 Task: Make in the project AgileInsight a sprint 'Automated Deployment Sprint'. Create in the project AgileInsight a sprint 'Automated Deployment Sprint'. Add in the project AgileInsight a sprint 'Automated Deployment Sprint'
Action: Mouse moved to (228, 70)
Screenshot: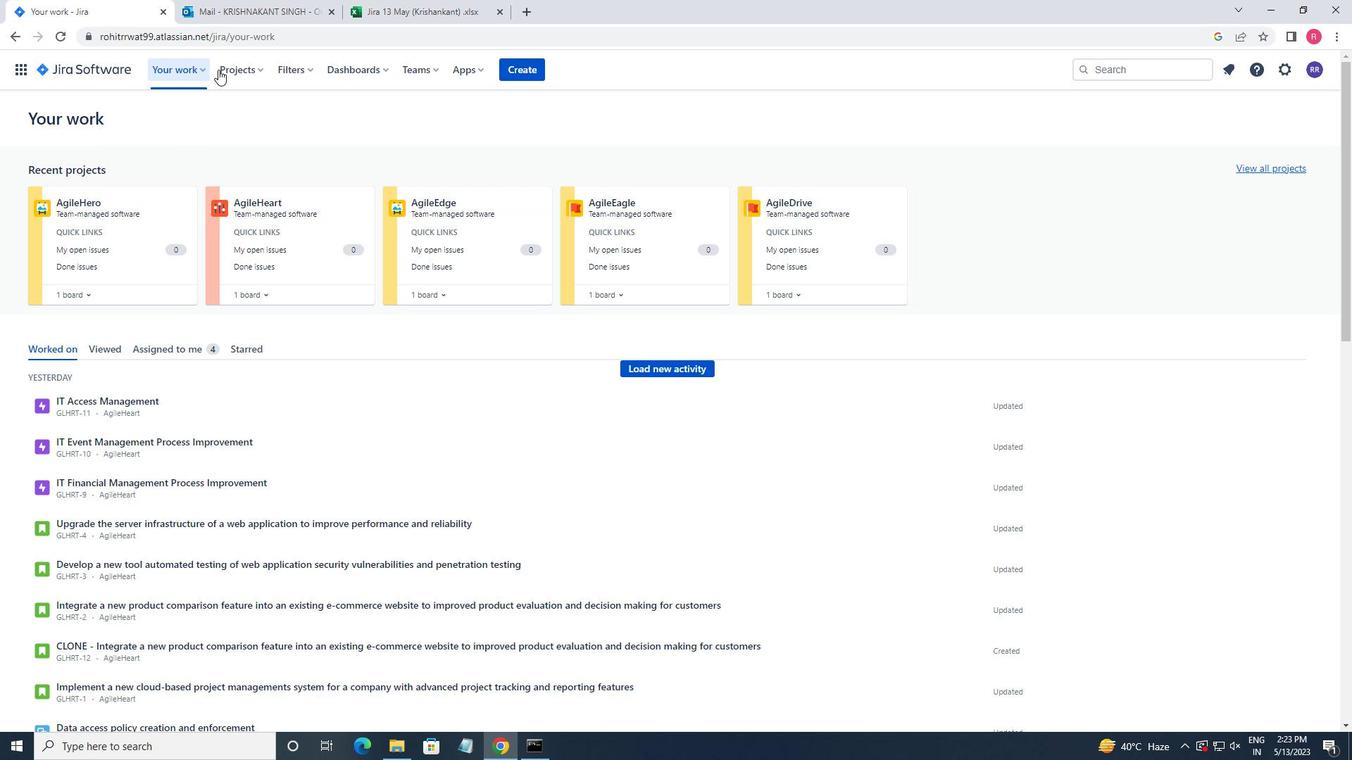 
Action: Mouse pressed left at (228, 70)
Screenshot: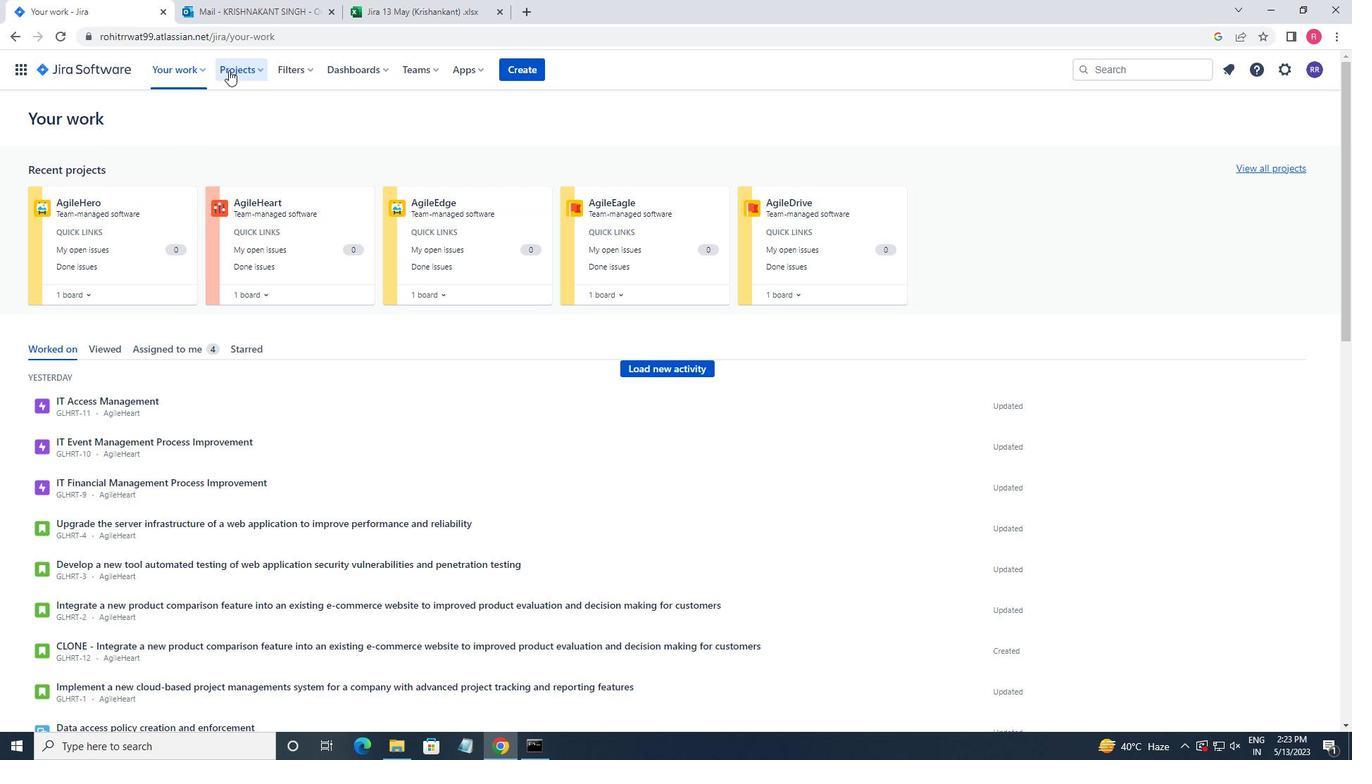 
Action: Mouse moved to (284, 136)
Screenshot: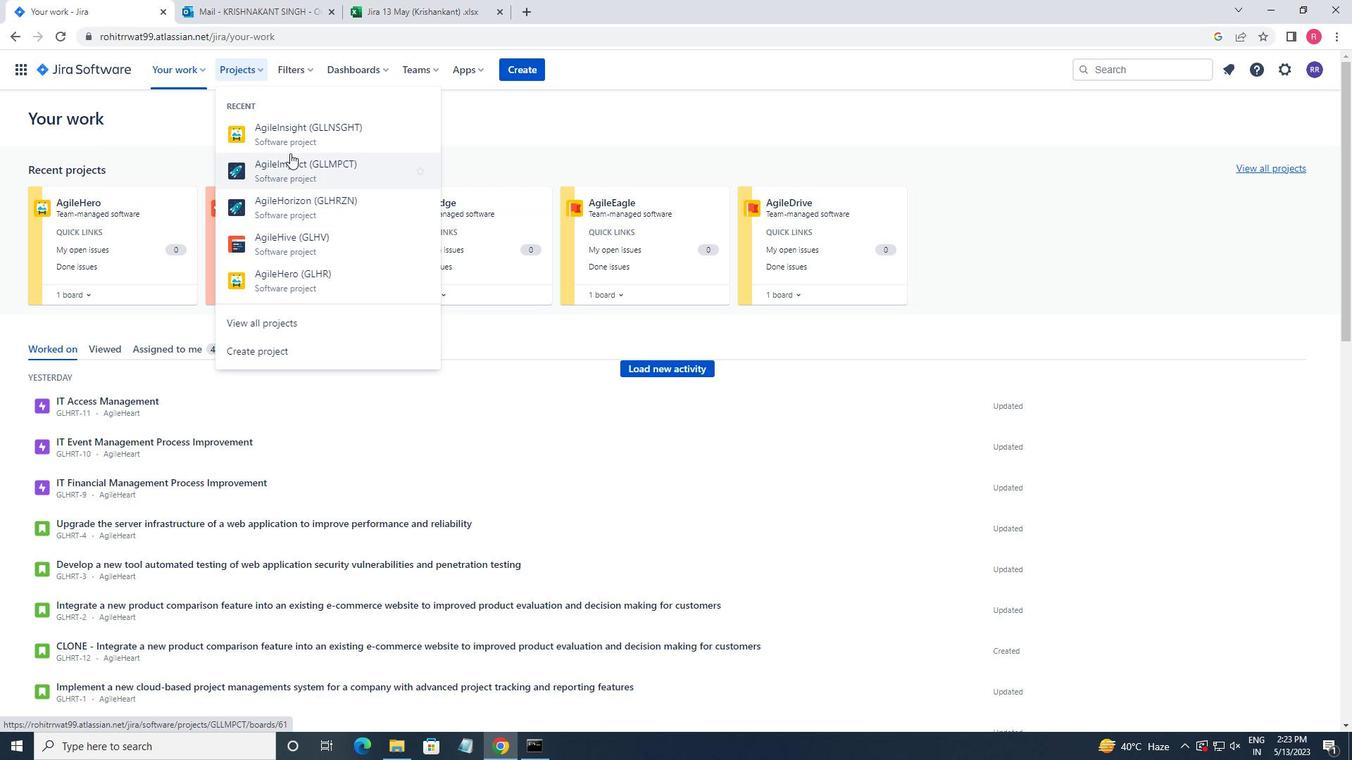 
Action: Mouse pressed left at (284, 136)
Screenshot: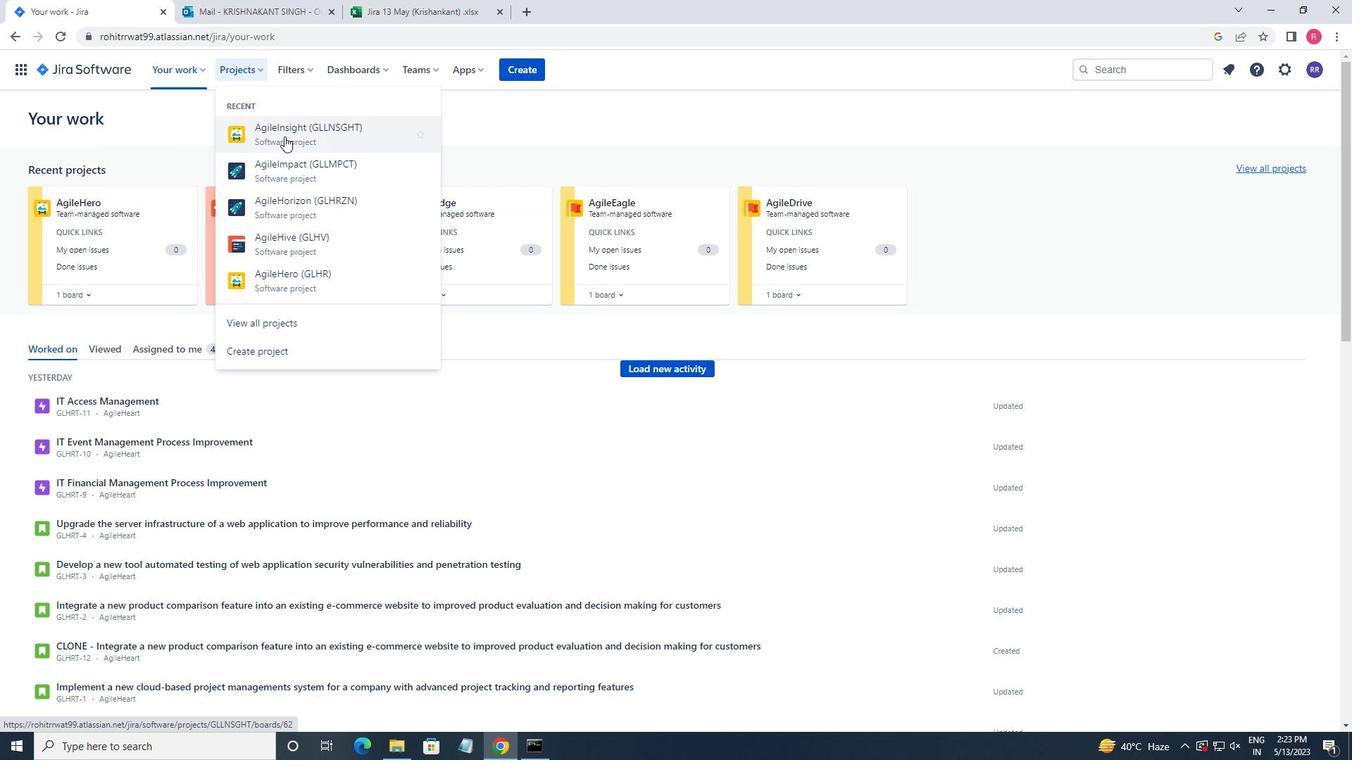 
Action: Mouse moved to (89, 212)
Screenshot: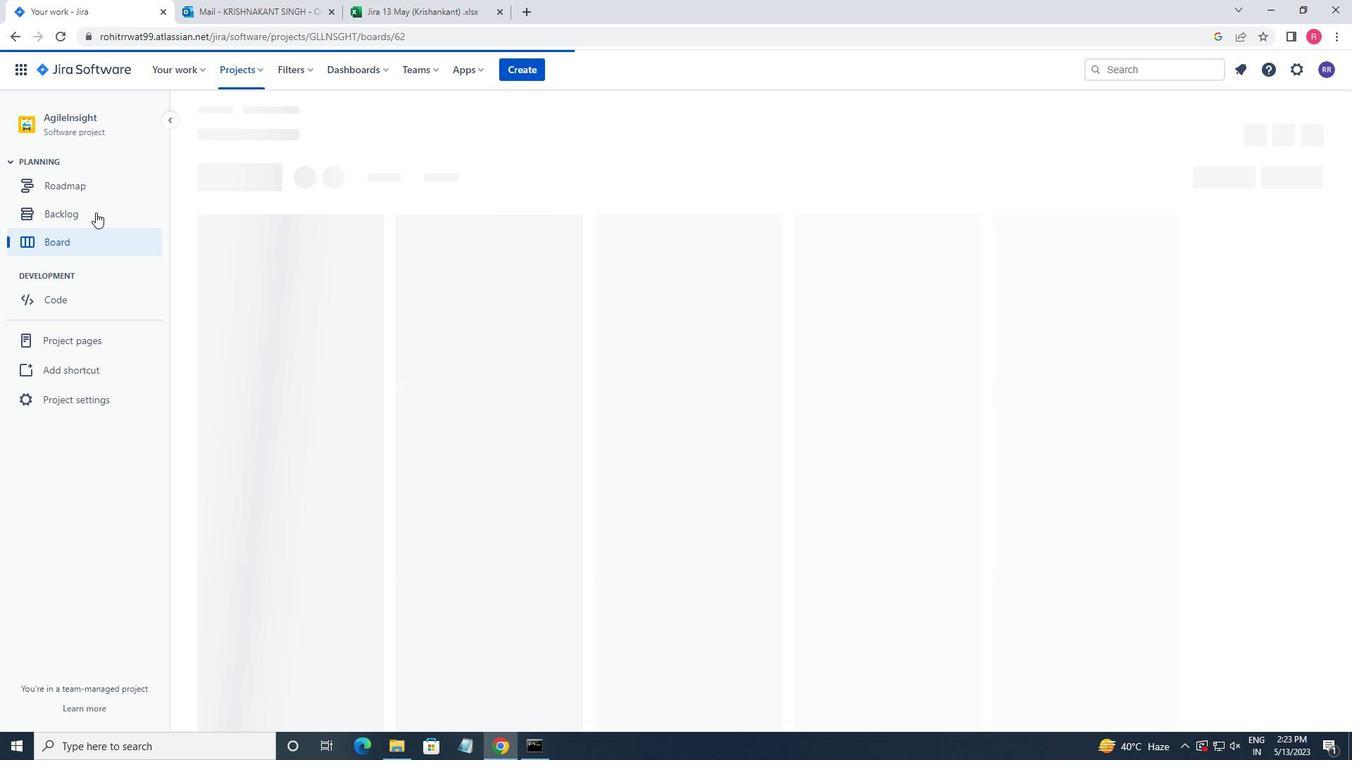 
Action: Mouse pressed left at (89, 212)
Screenshot: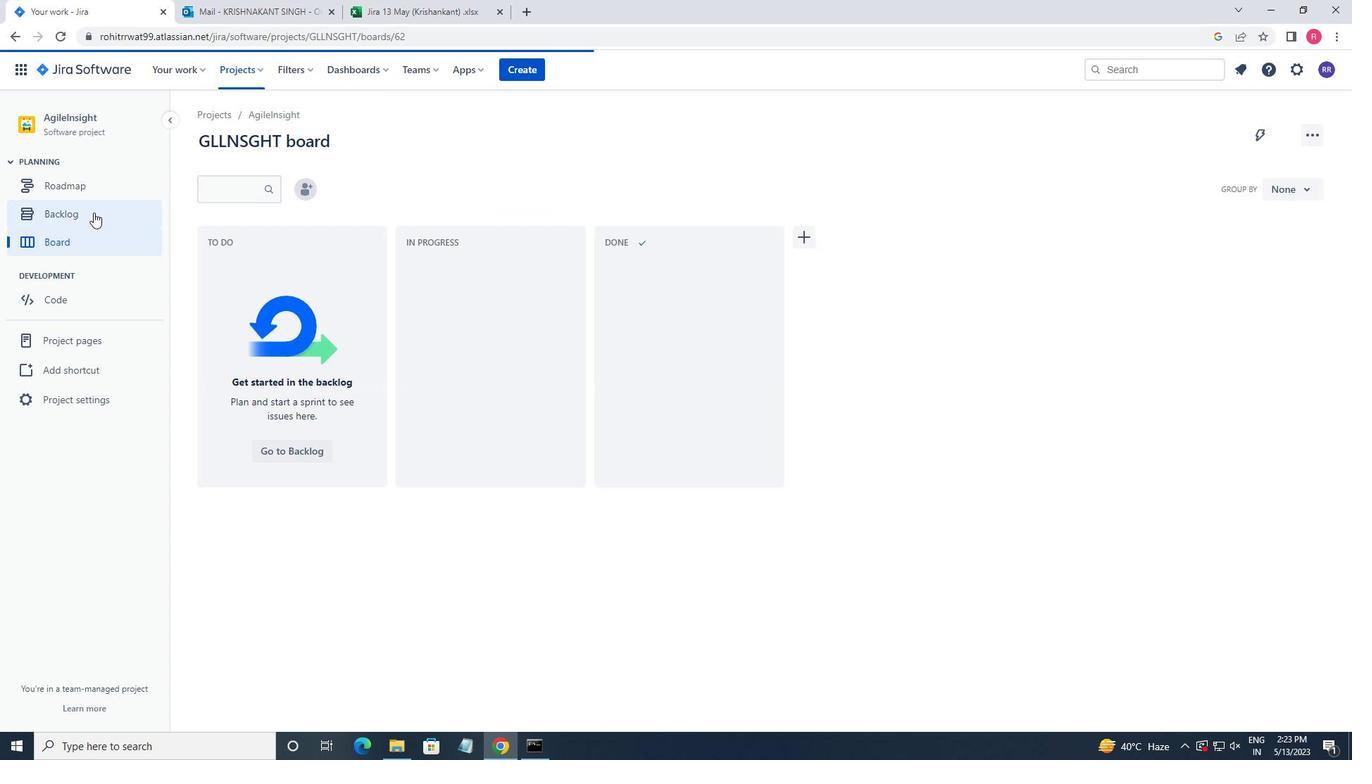 
Action: Mouse moved to (422, 436)
Screenshot: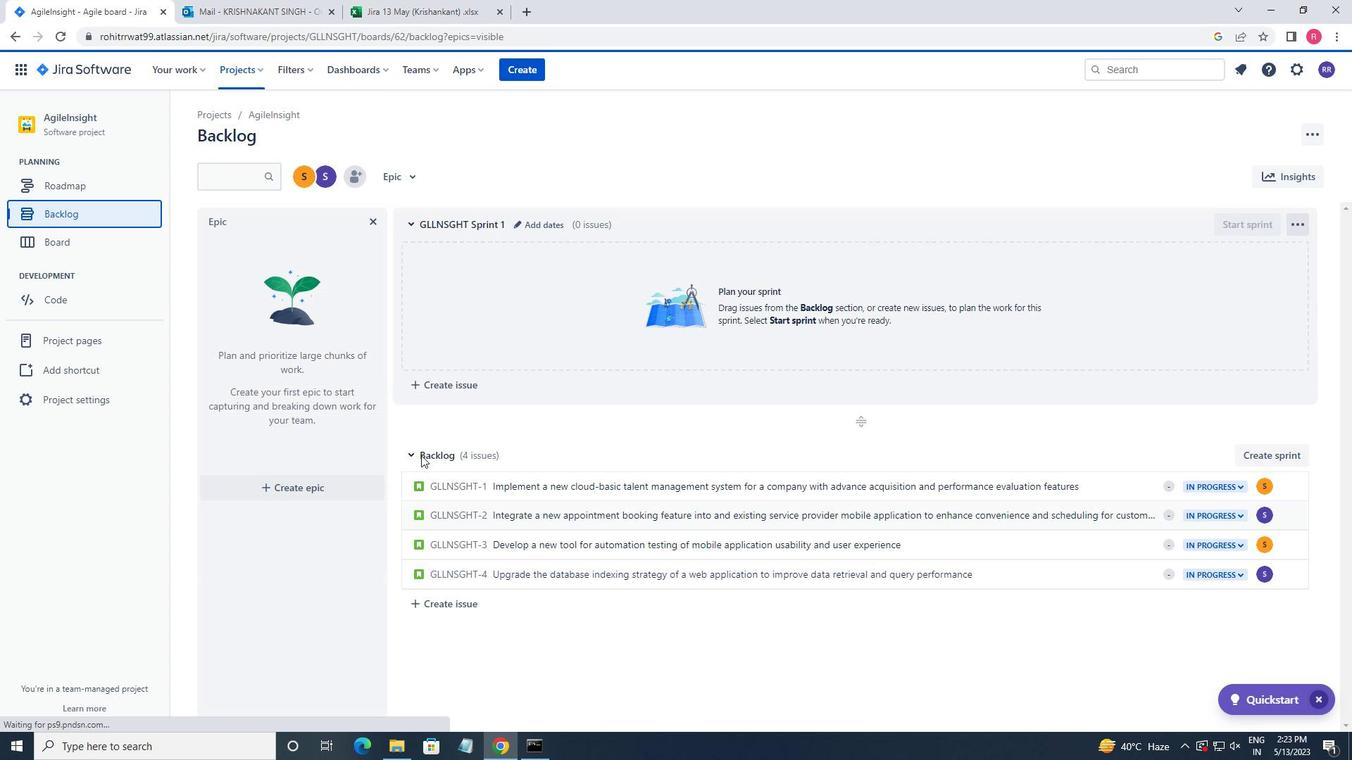 
Action: Mouse scrolled (422, 436) with delta (0, 0)
Screenshot: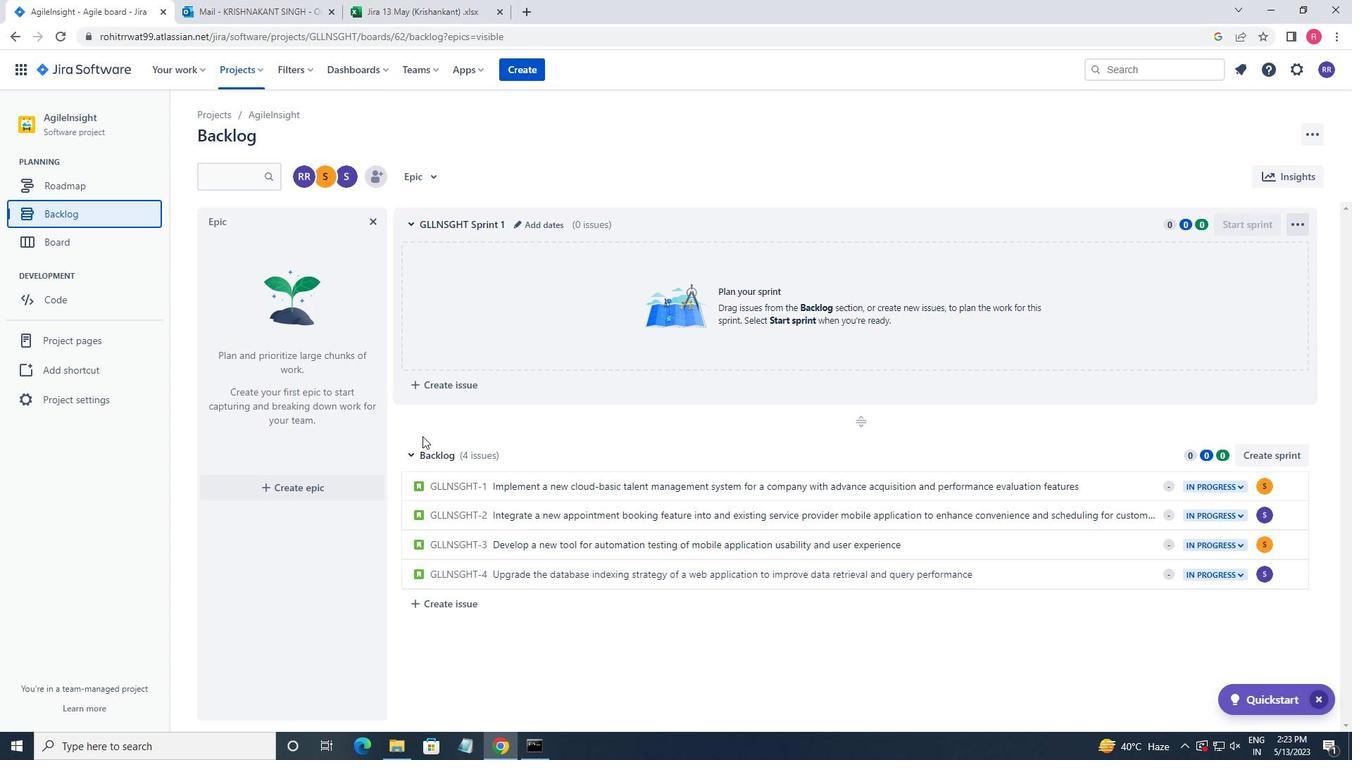 
Action: Mouse moved to (467, 553)
Screenshot: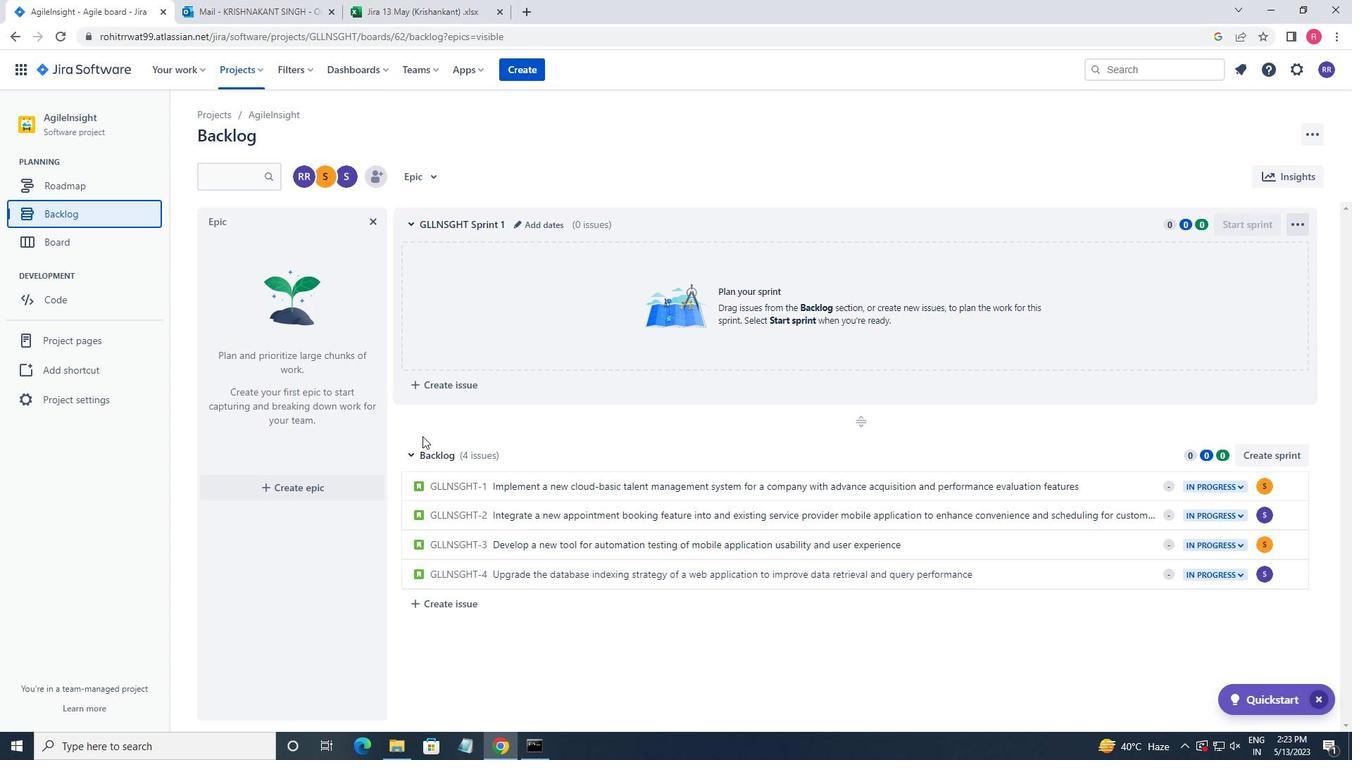 
Action: Mouse scrolled (467, 553) with delta (0, 0)
Screenshot: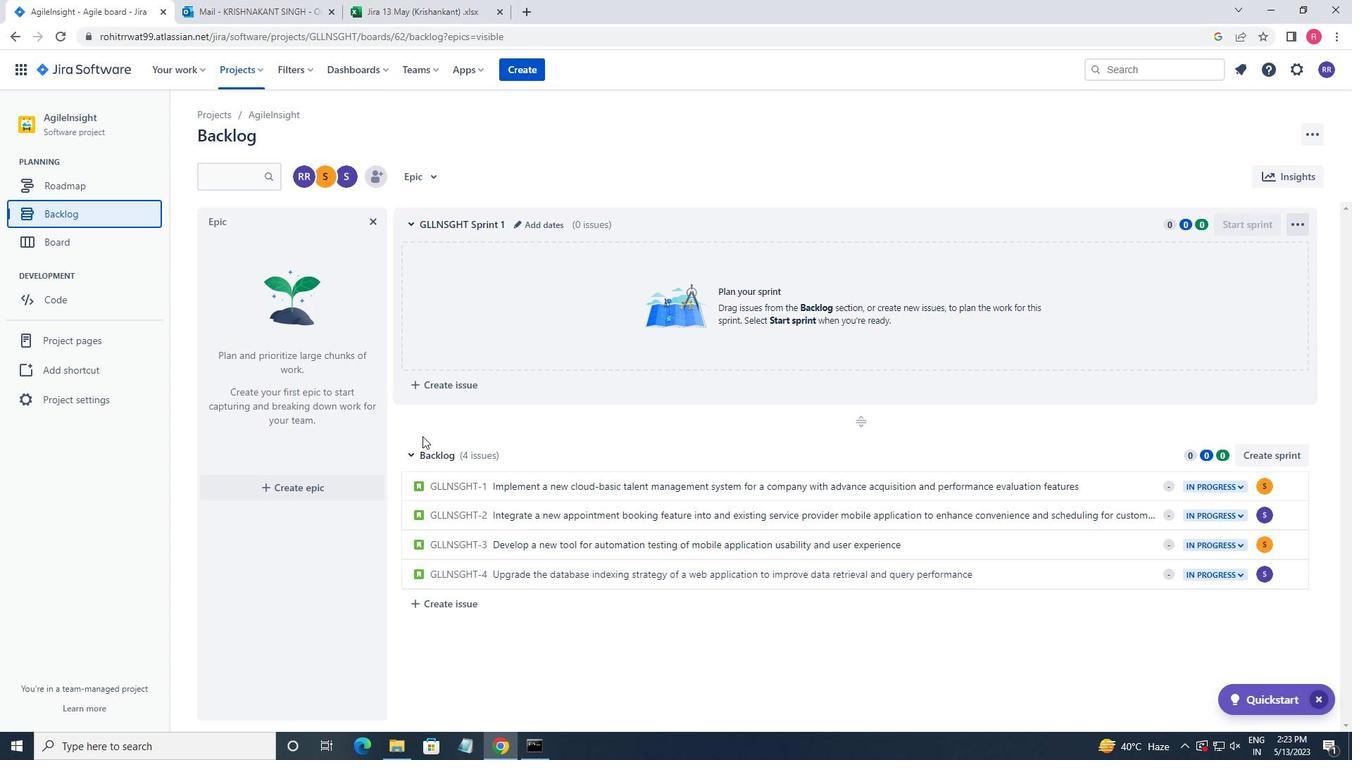 
Action: Mouse moved to (516, 225)
Screenshot: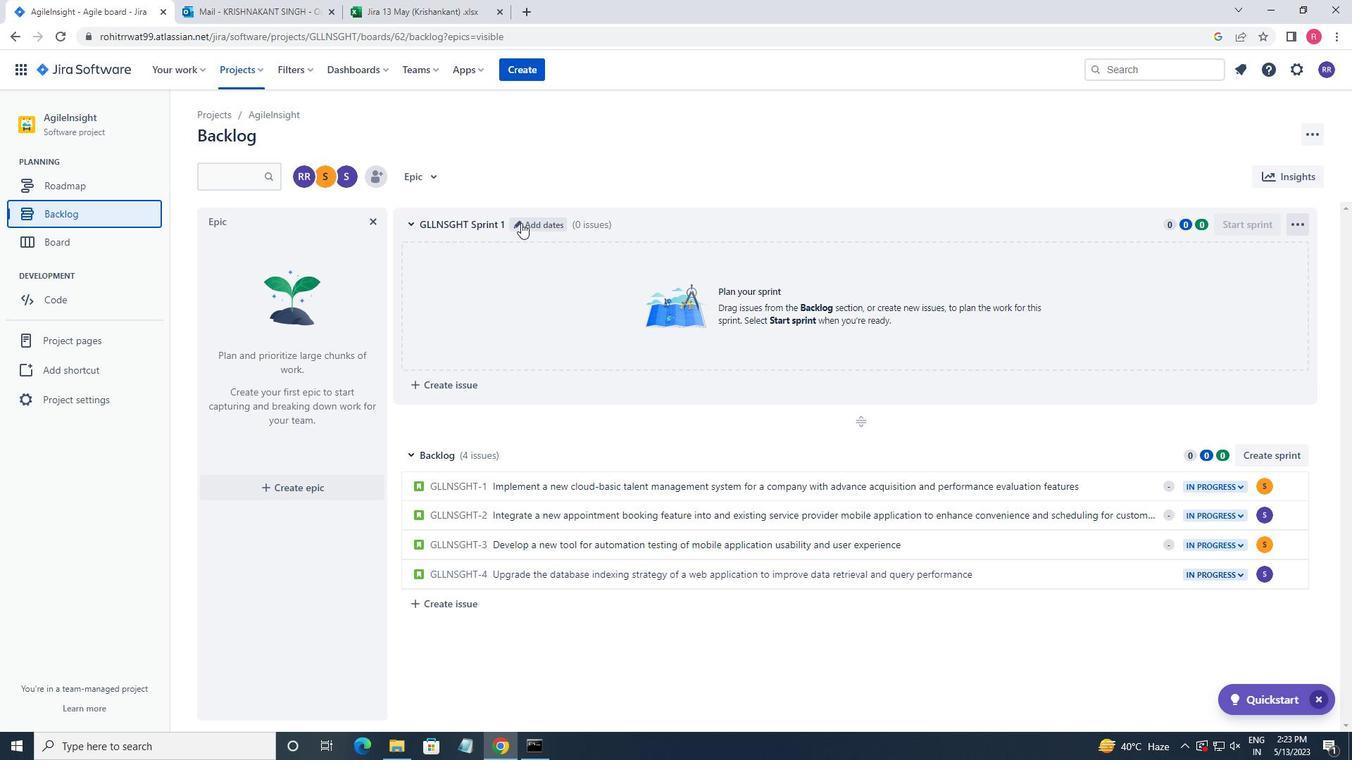 
Action: Mouse pressed left at (516, 225)
Screenshot: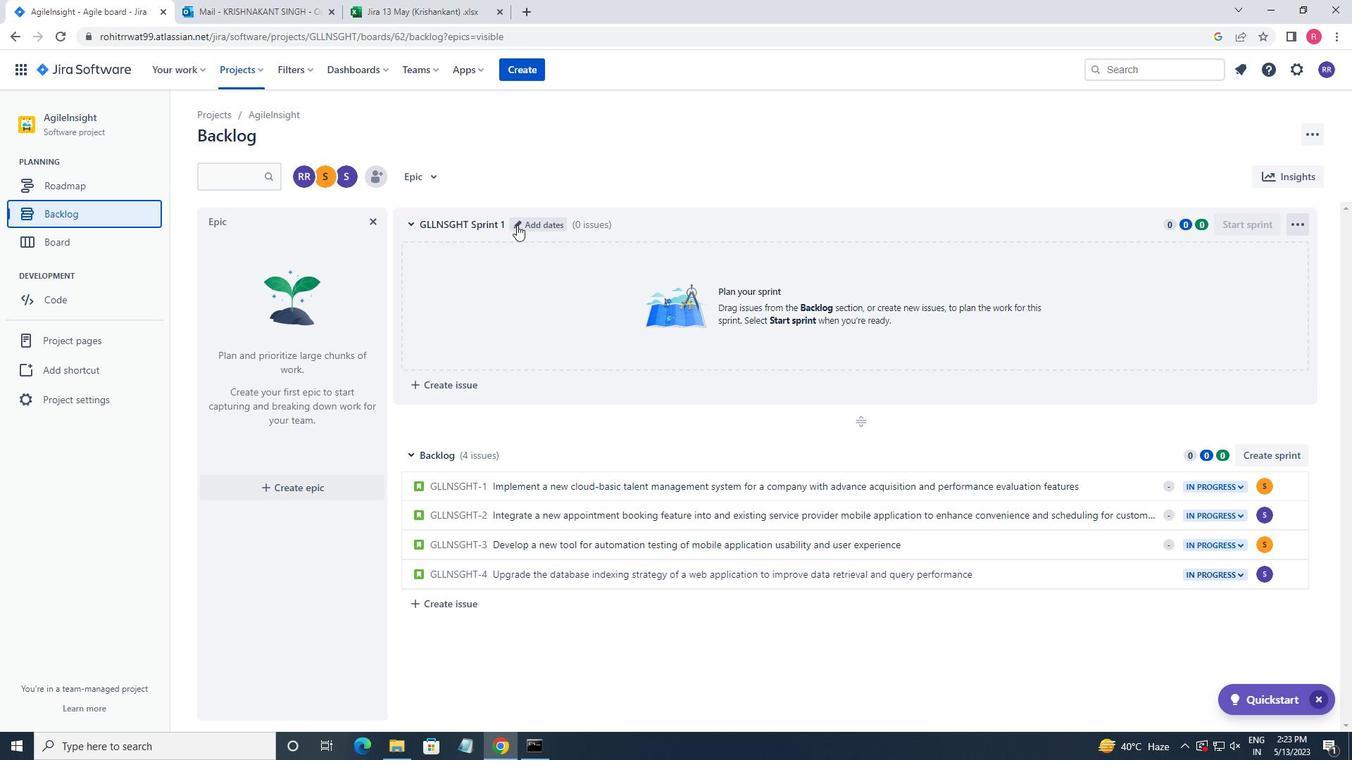 
Action: Key pressed <Key.backspace><Key.backspace><Key.backspace><Key.backspace><Key.backspace><Key.backspace><Key.backspace><Key.backspace><Key.backspace><Key.backspace><Key.backspace><Key.backspace><Key.backspace><Key.backspace><Key.backspace><Key.backspace><Key.backspace><Key.backspace><Key.backspace><Key.backspace><Key.backspace><Key.backspace><Key.backspace><Key.shift>AUTOMATED<Key.space><Key.shift>DEPLOYMENT<Key.space><Key.shift>SPRINT
Screenshot: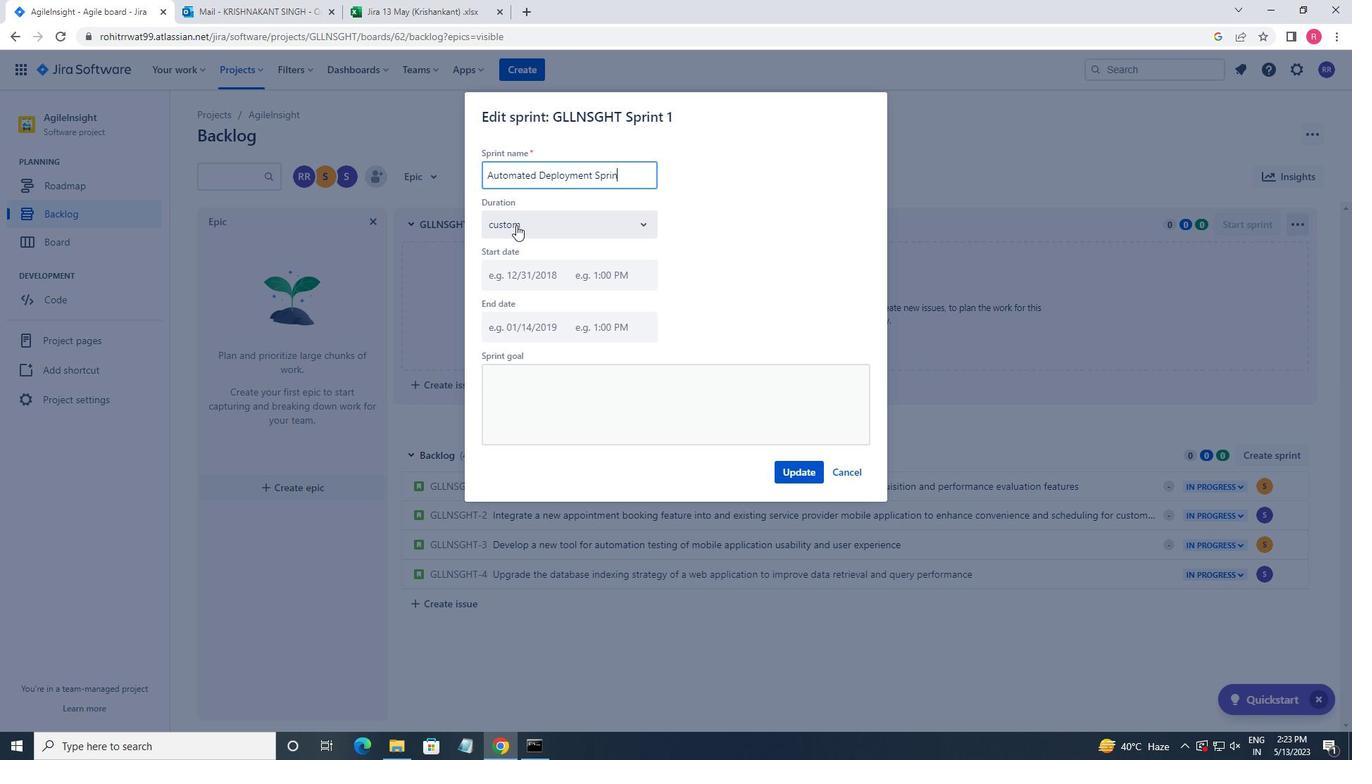 
Action: Mouse moved to (798, 474)
Screenshot: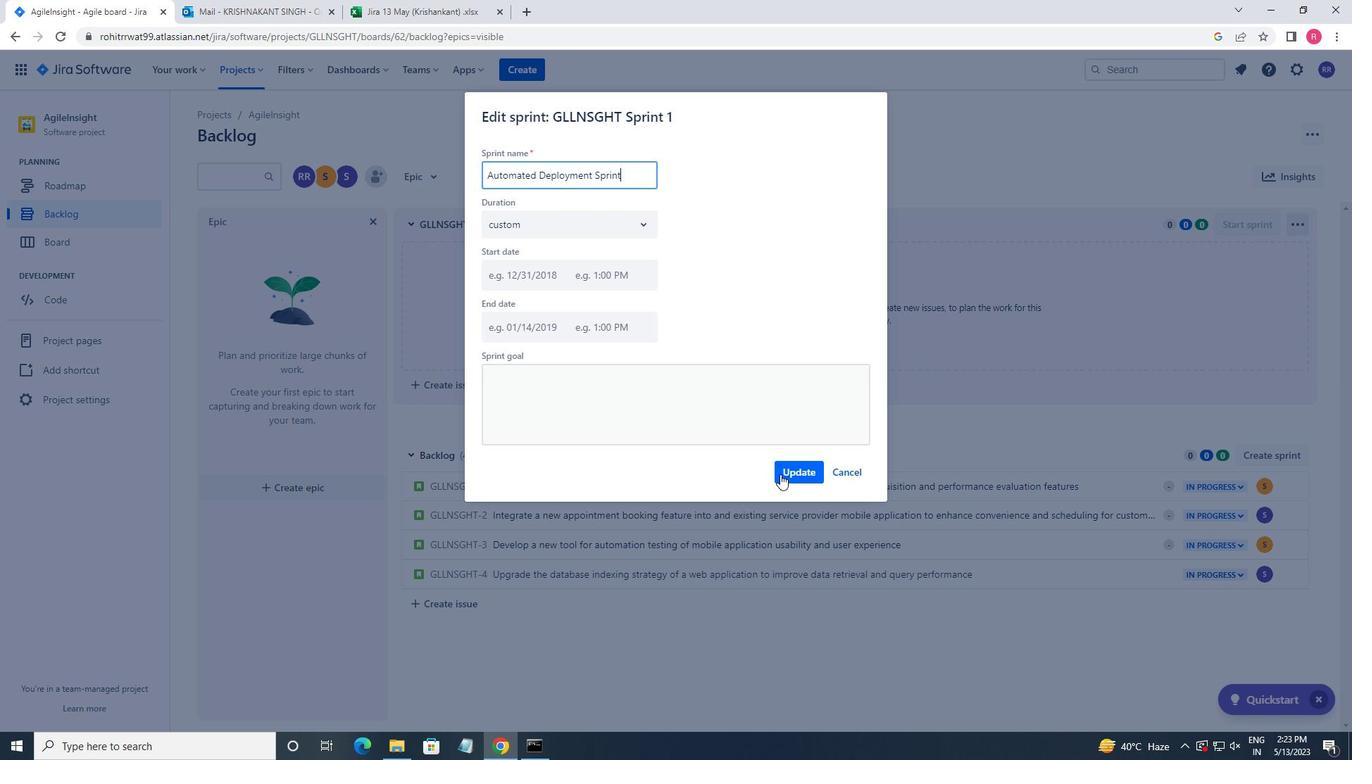 
Action: Mouse pressed left at (798, 474)
Screenshot: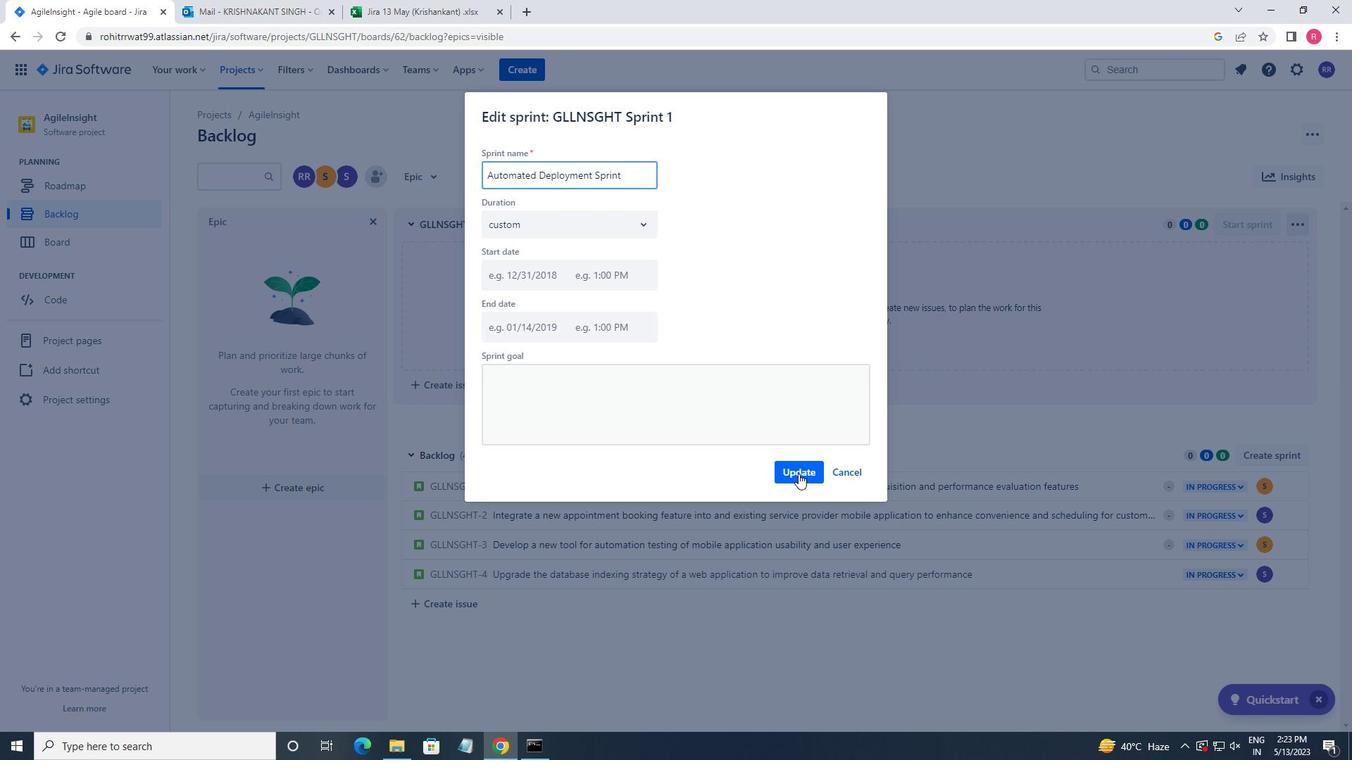 
Action: Mouse moved to (1268, 450)
Screenshot: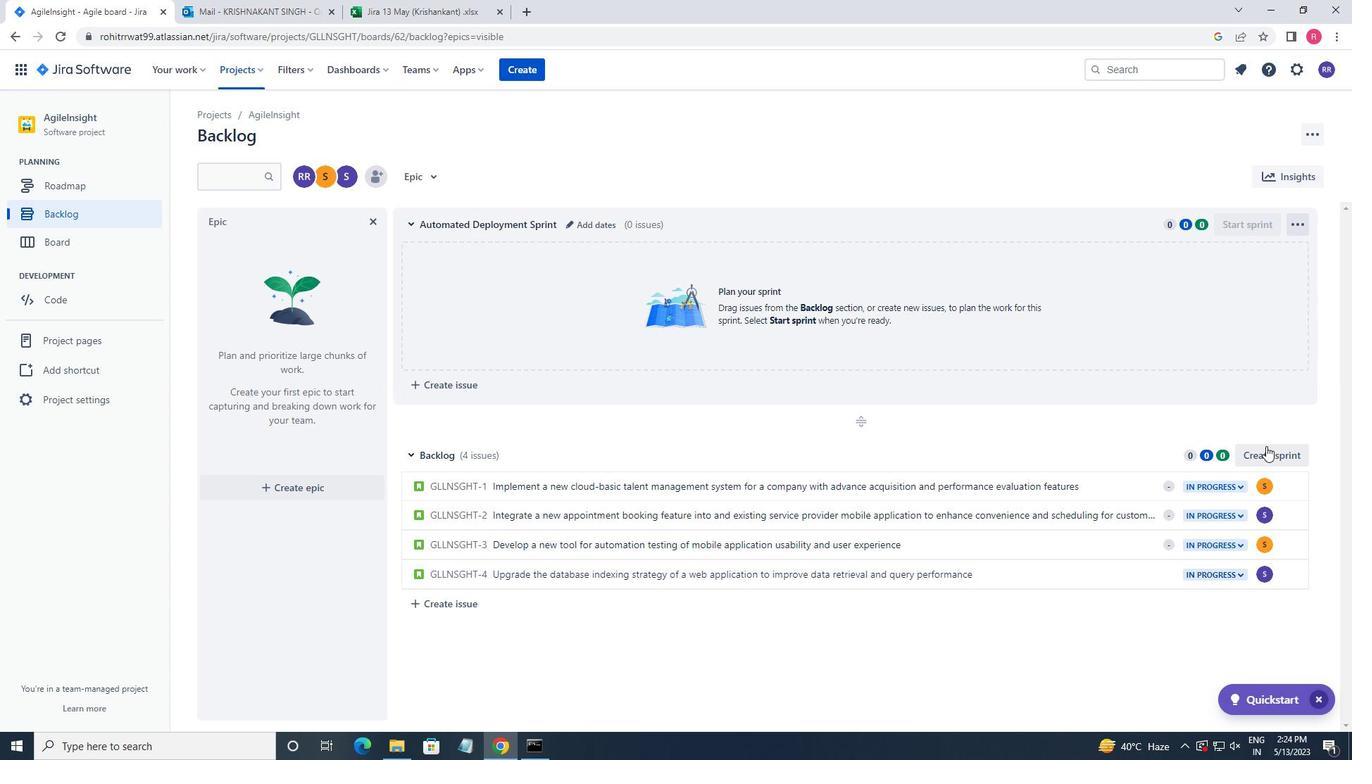 
Action: Mouse pressed left at (1268, 450)
Screenshot: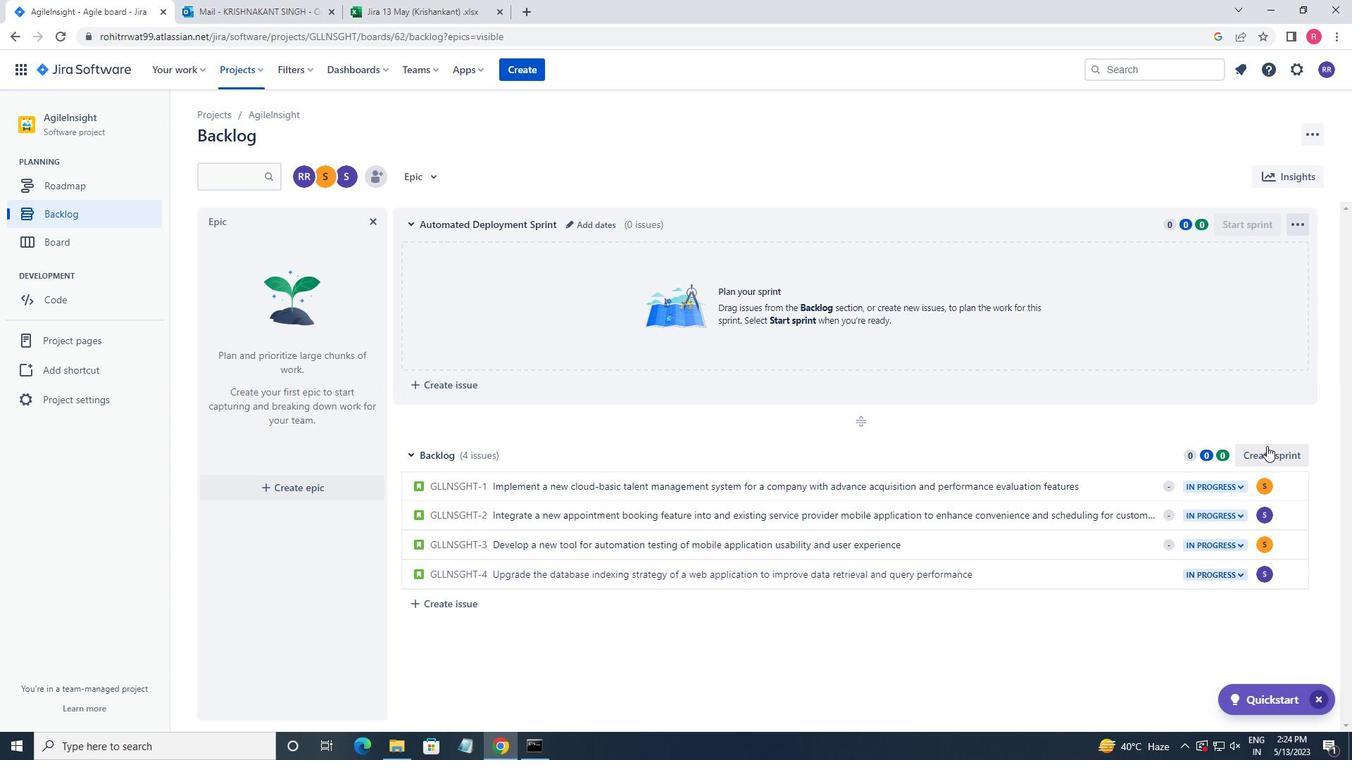 
Action: Mouse moved to (564, 502)
Screenshot: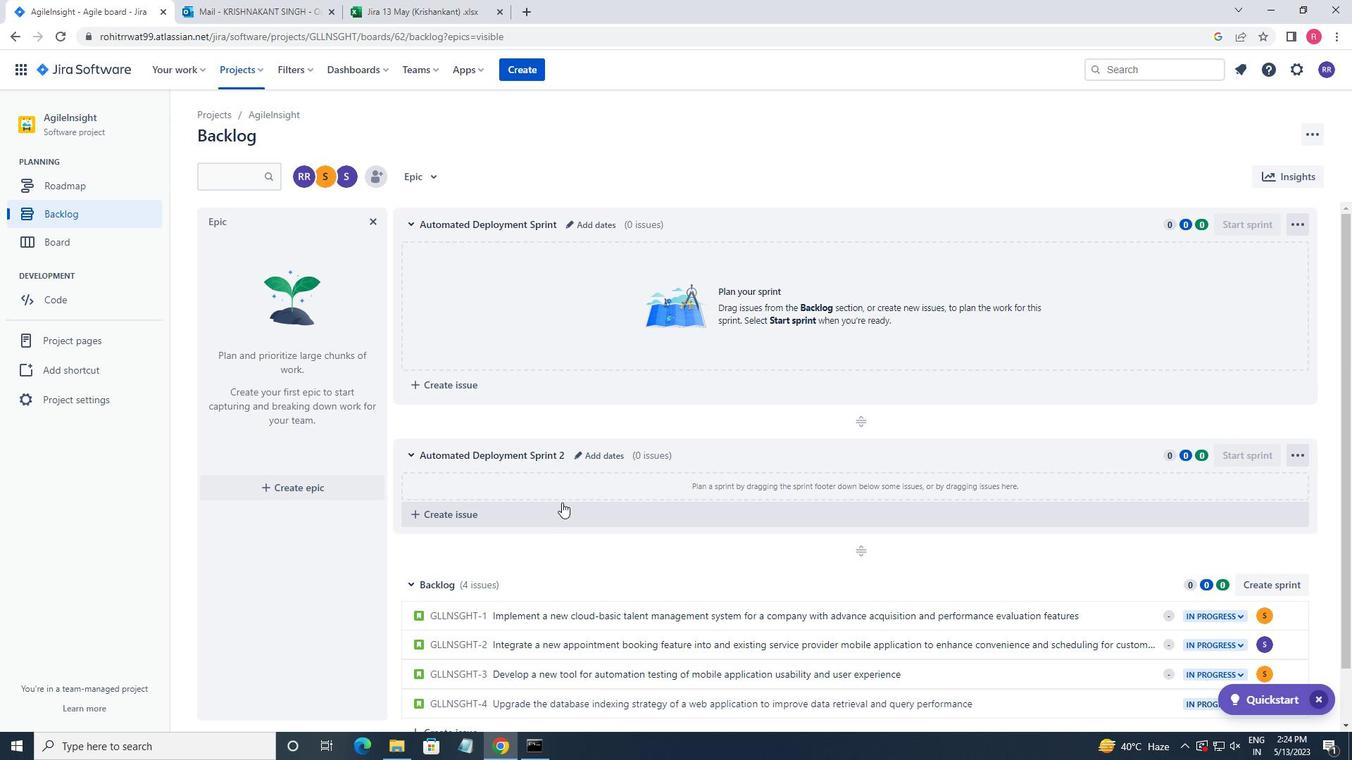 
Action: Mouse scrolled (564, 502) with delta (0, 0)
Screenshot: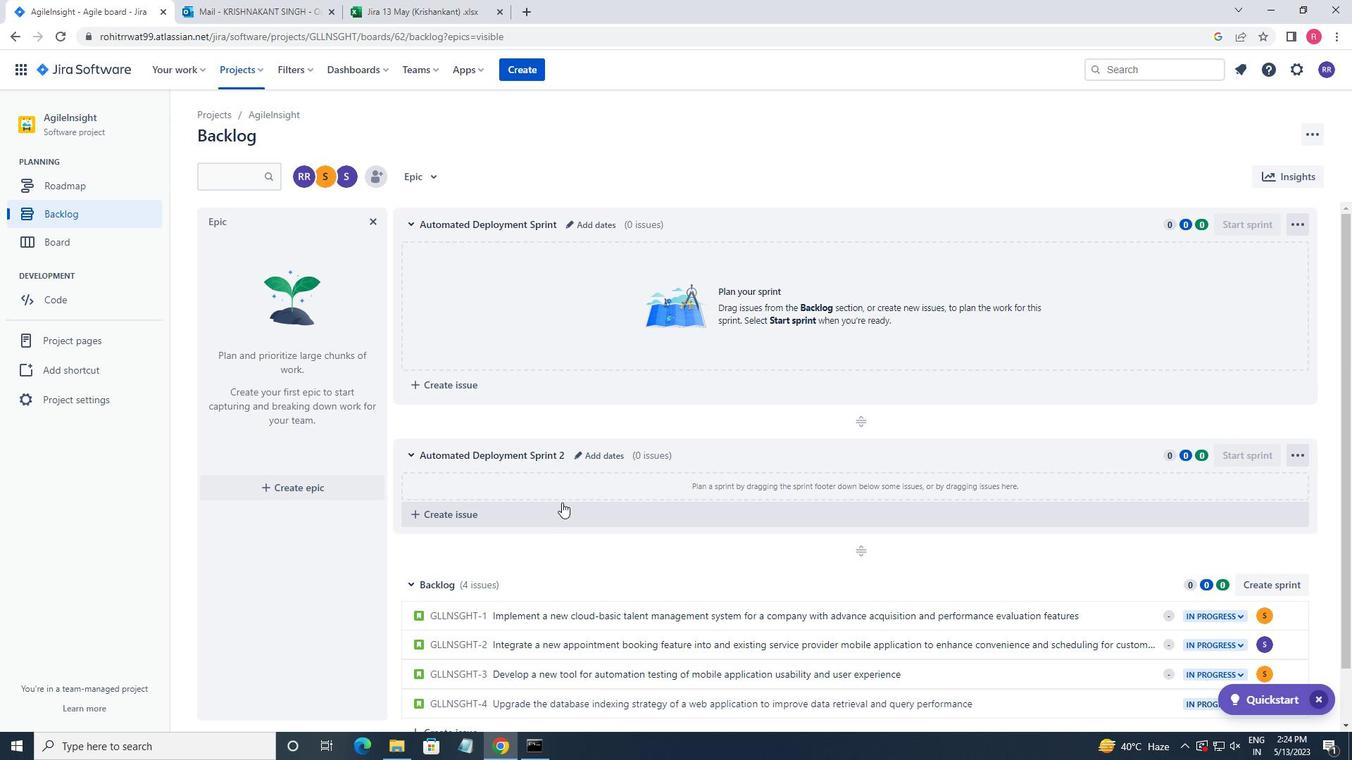 
Action: Mouse moved to (576, 391)
Screenshot: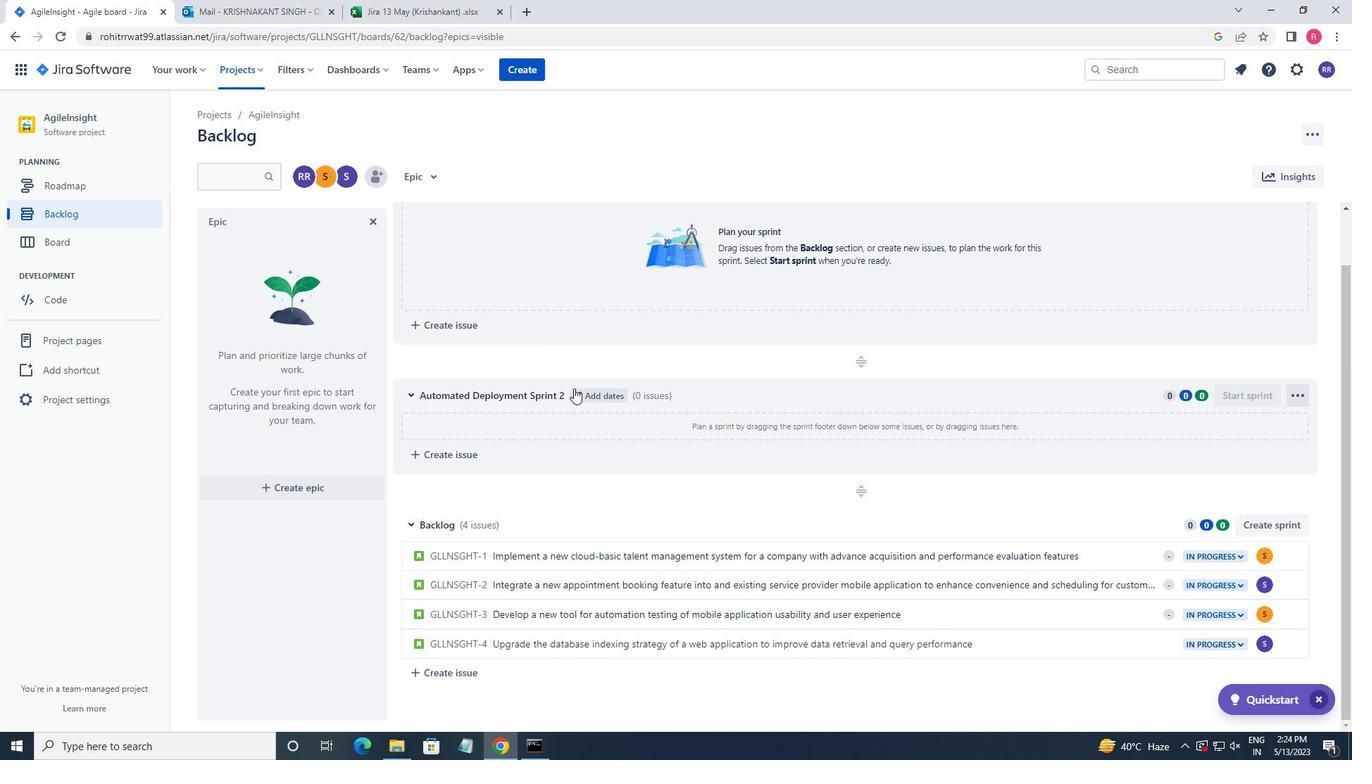 
Action: Mouse pressed left at (576, 391)
Screenshot: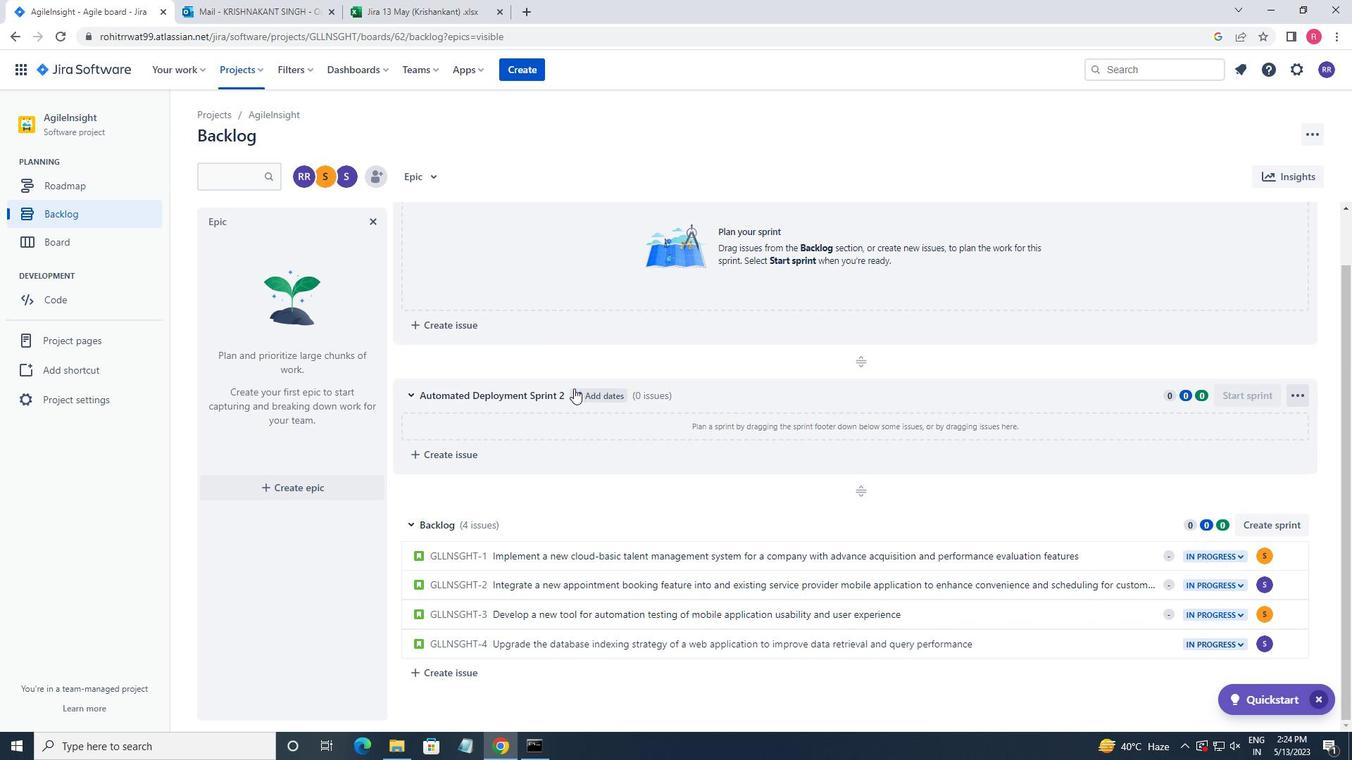 
Action: Key pressed <Key.backspace><Key.enter>
Screenshot: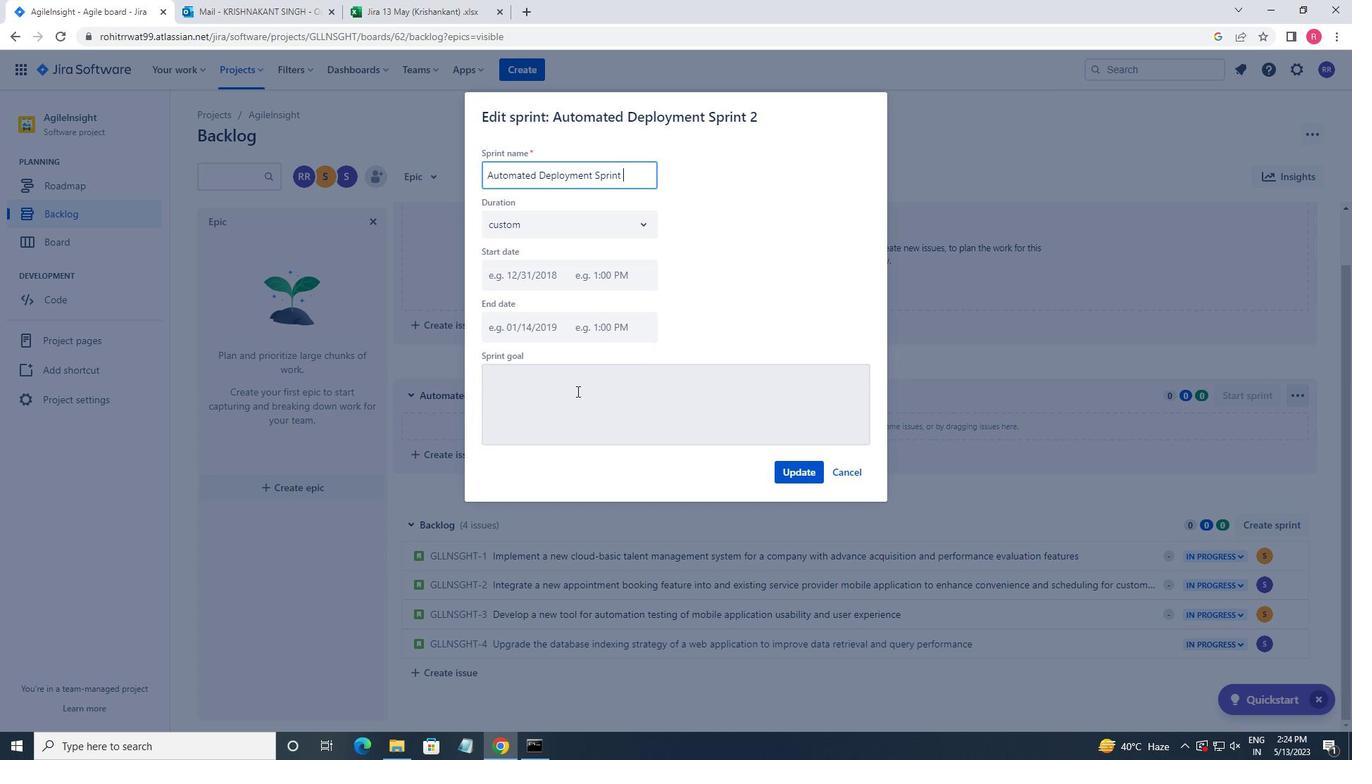 
Action: Mouse moved to (1282, 526)
Screenshot: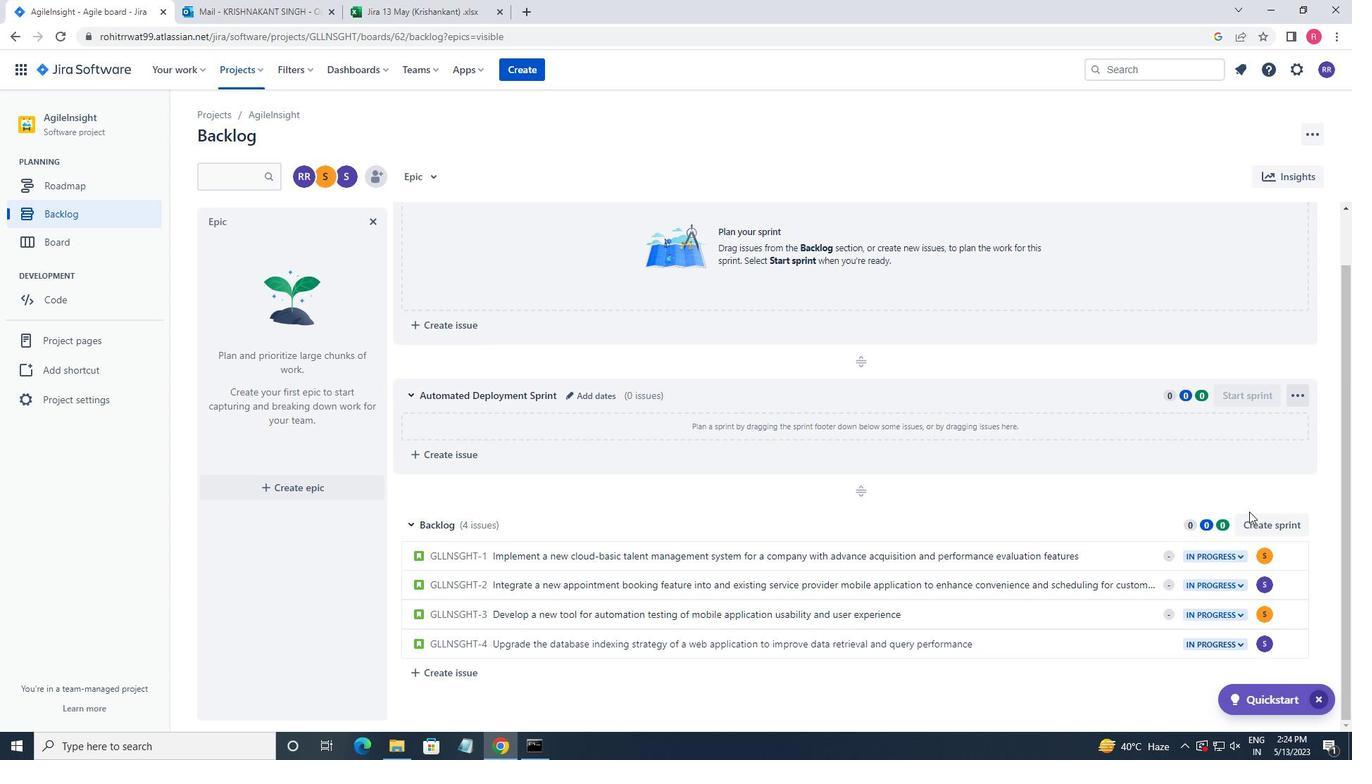 
Action: Mouse pressed left at (1282, 526)
Screenshot: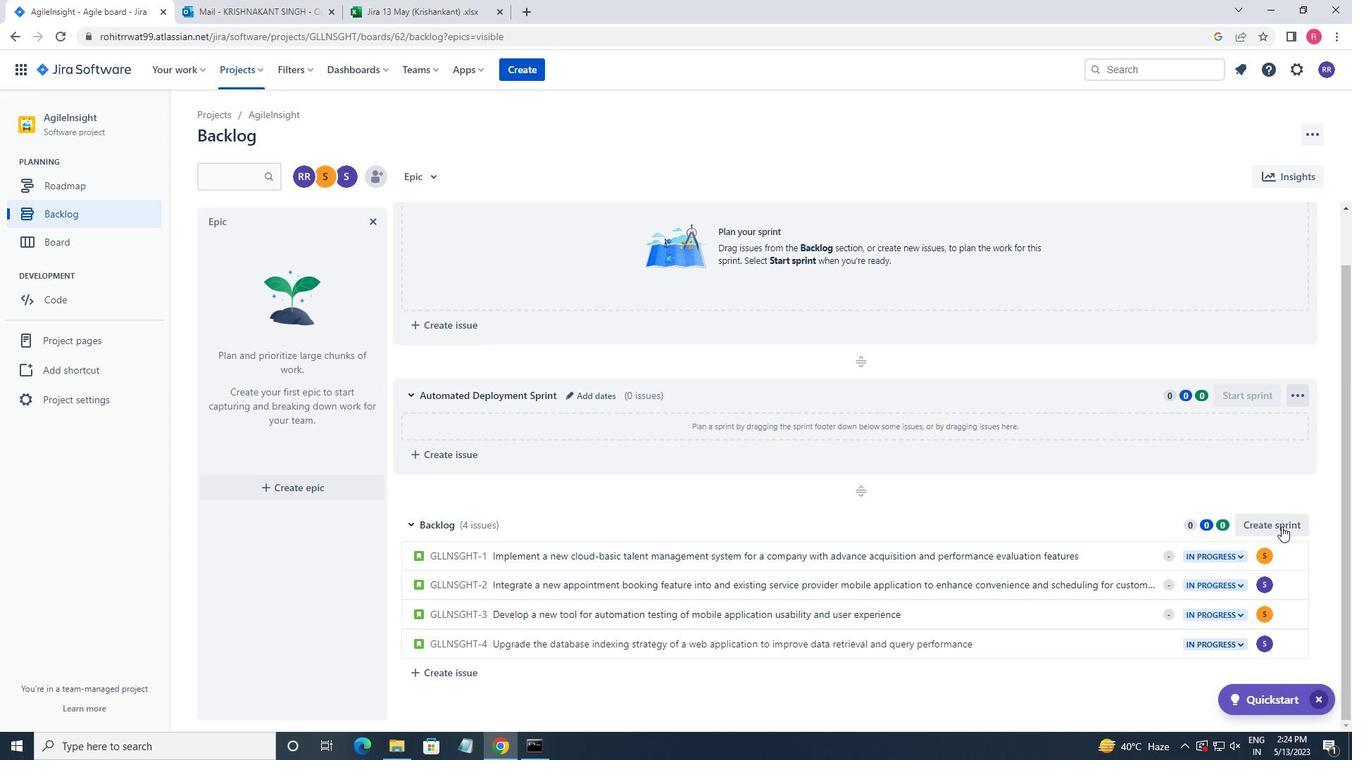 
Action: Mouse moved to (598, 450)
Screenshot: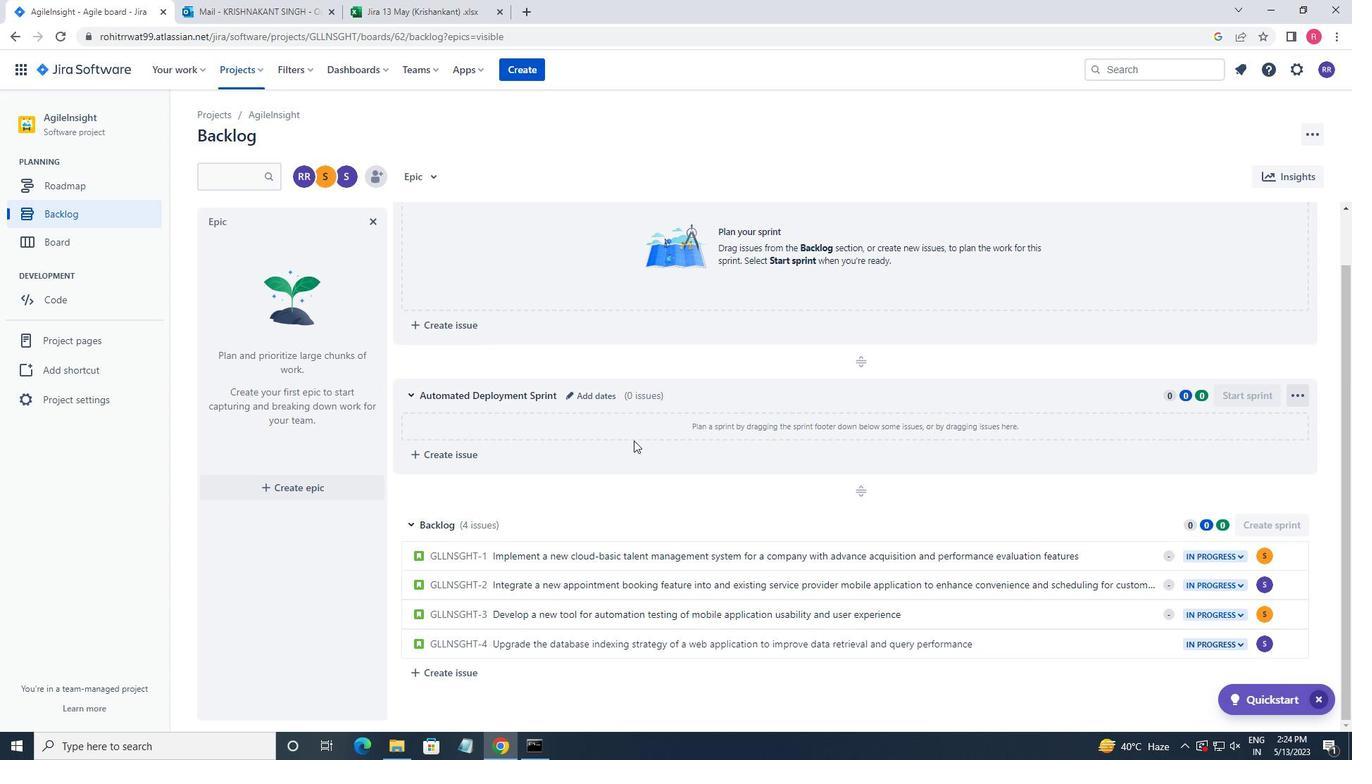
Action: Mouse scrolled (598, 449) with delta (0, 0)
Screenshot: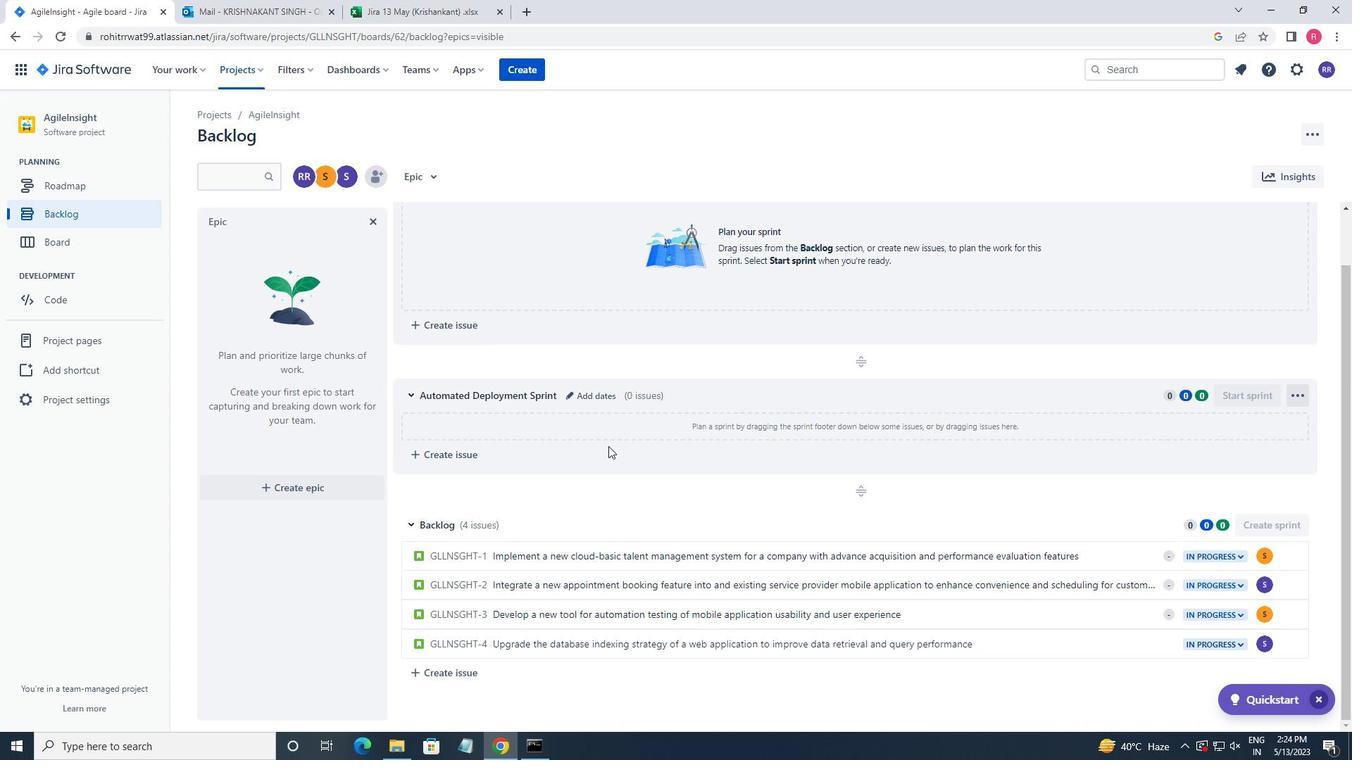 
Action: Mouse moved to (597, 450)
Screenshot: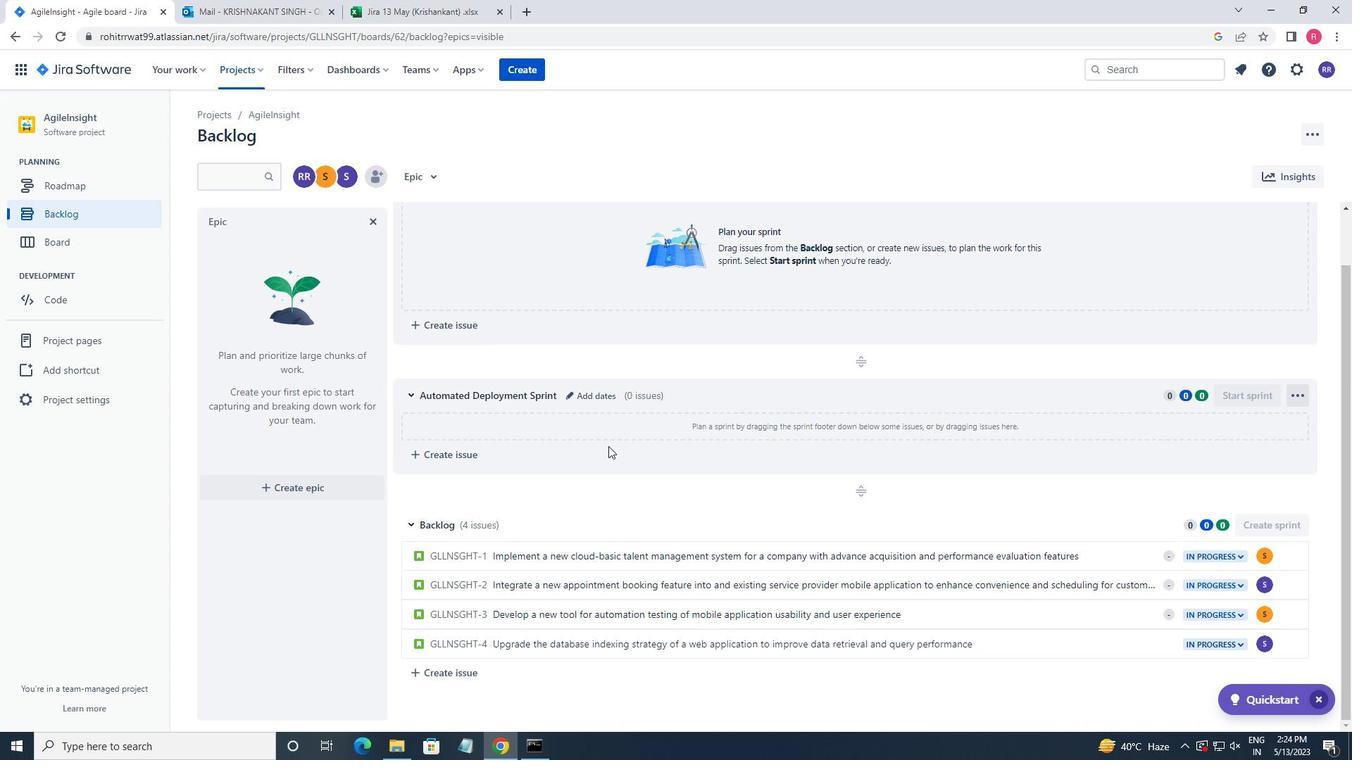 
Action: Mouse scrolled (597, 450) with delta (0, 0)
Screenshot: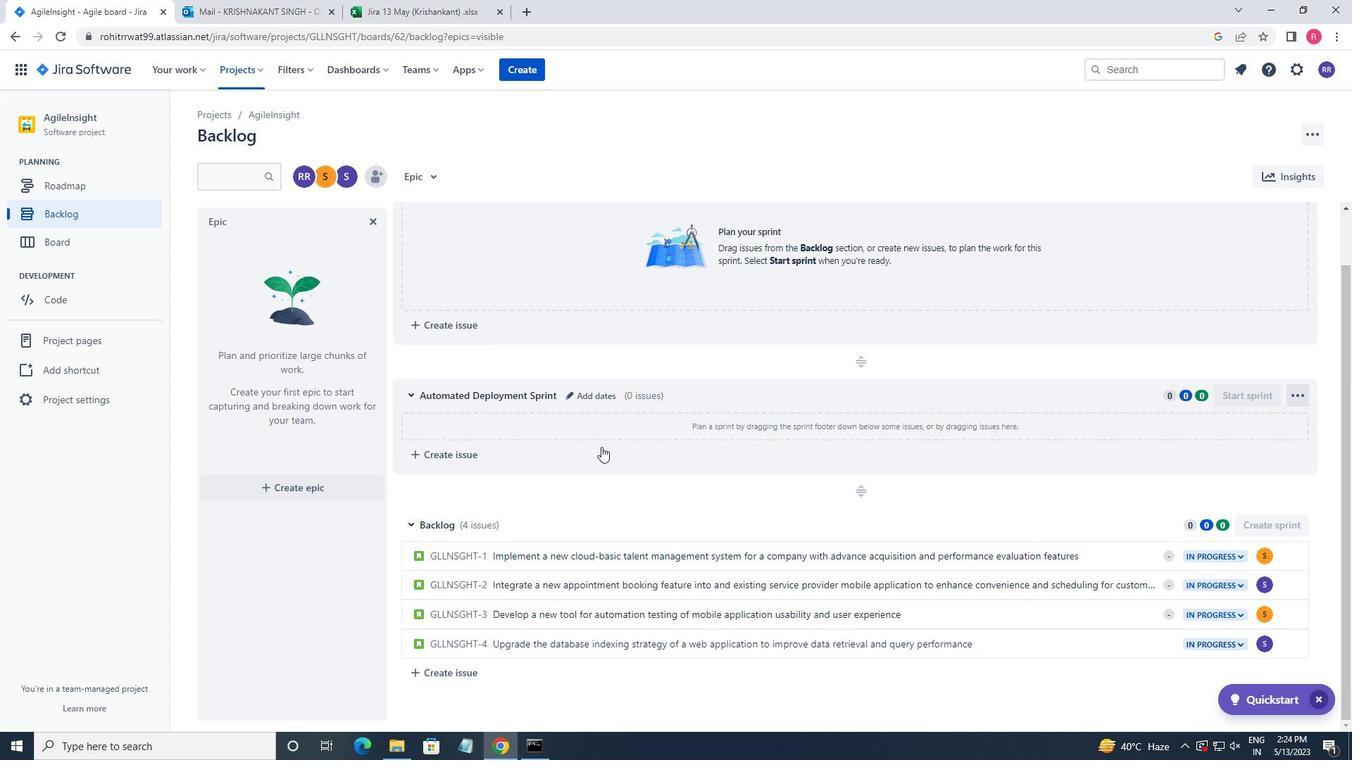 
Action: Mouse moved to (595, 455)
Screenshot: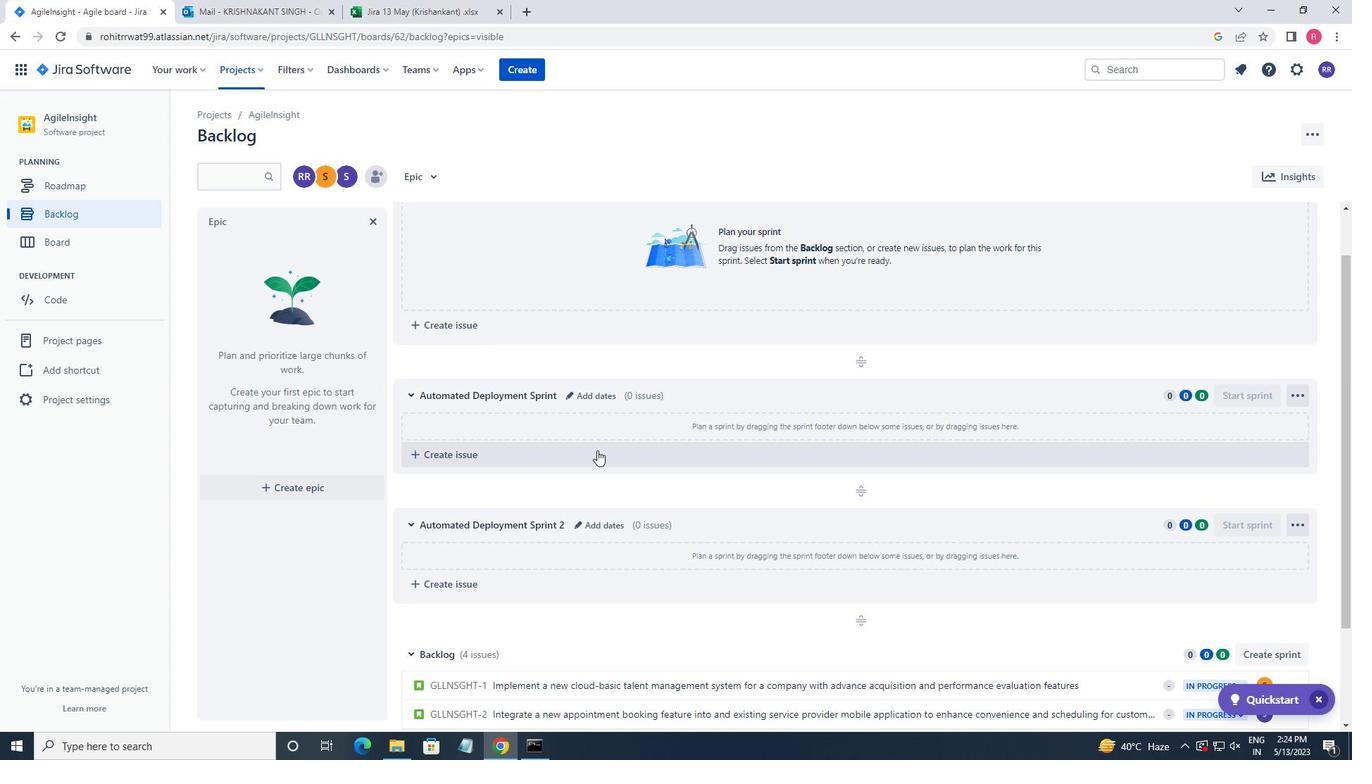 
Action: Mouse scrolled (595, 454) with delta (0, 0)
Screenshot: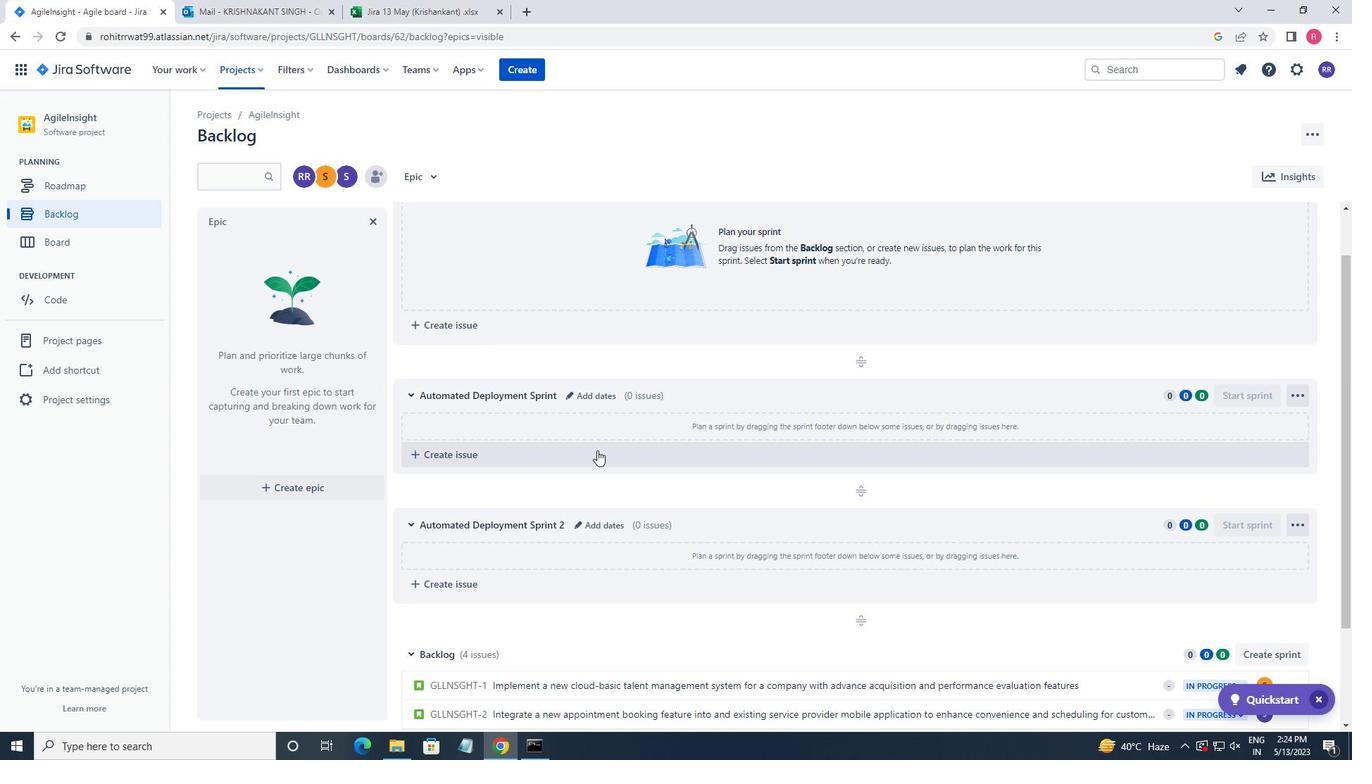 
Action: Mouse moved to (585, 396)
Screenshot: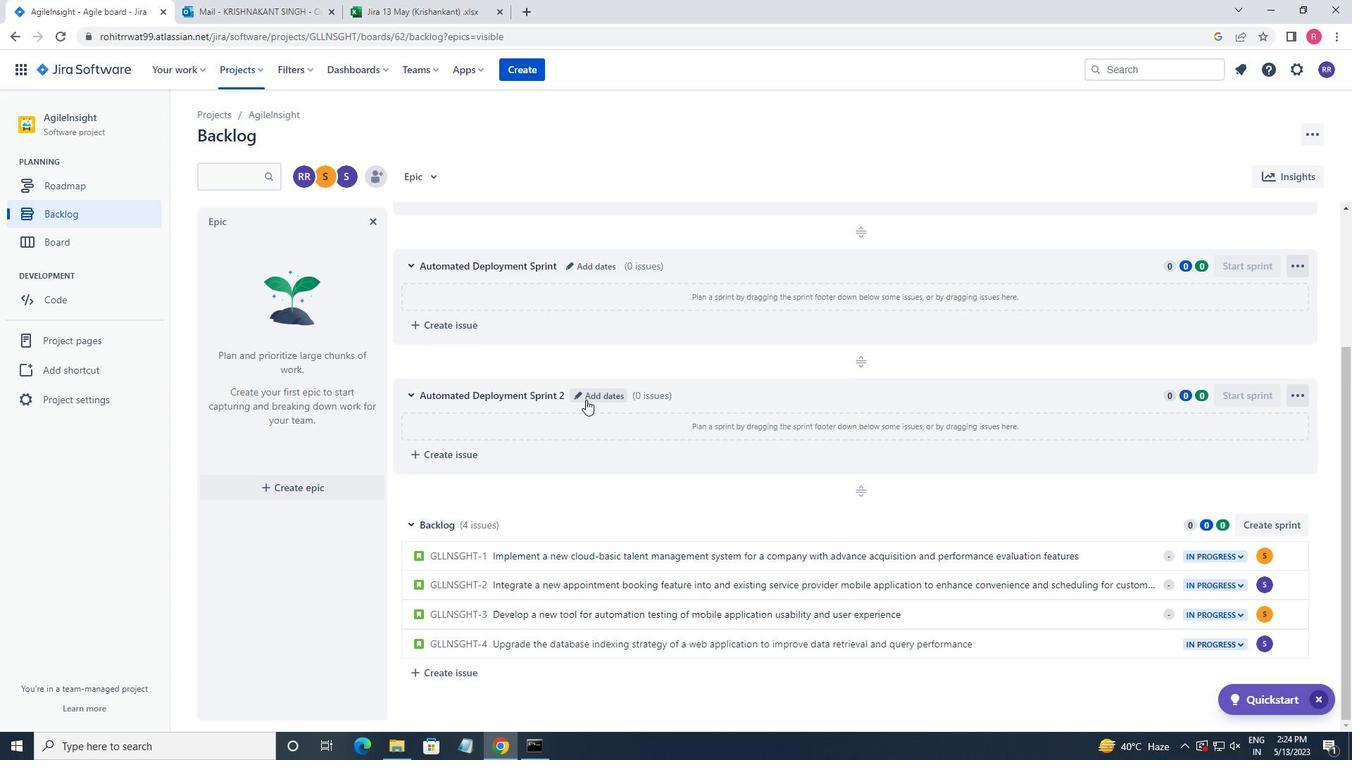 
Action: Mouse pressed left at (585, 396)
Screenshot: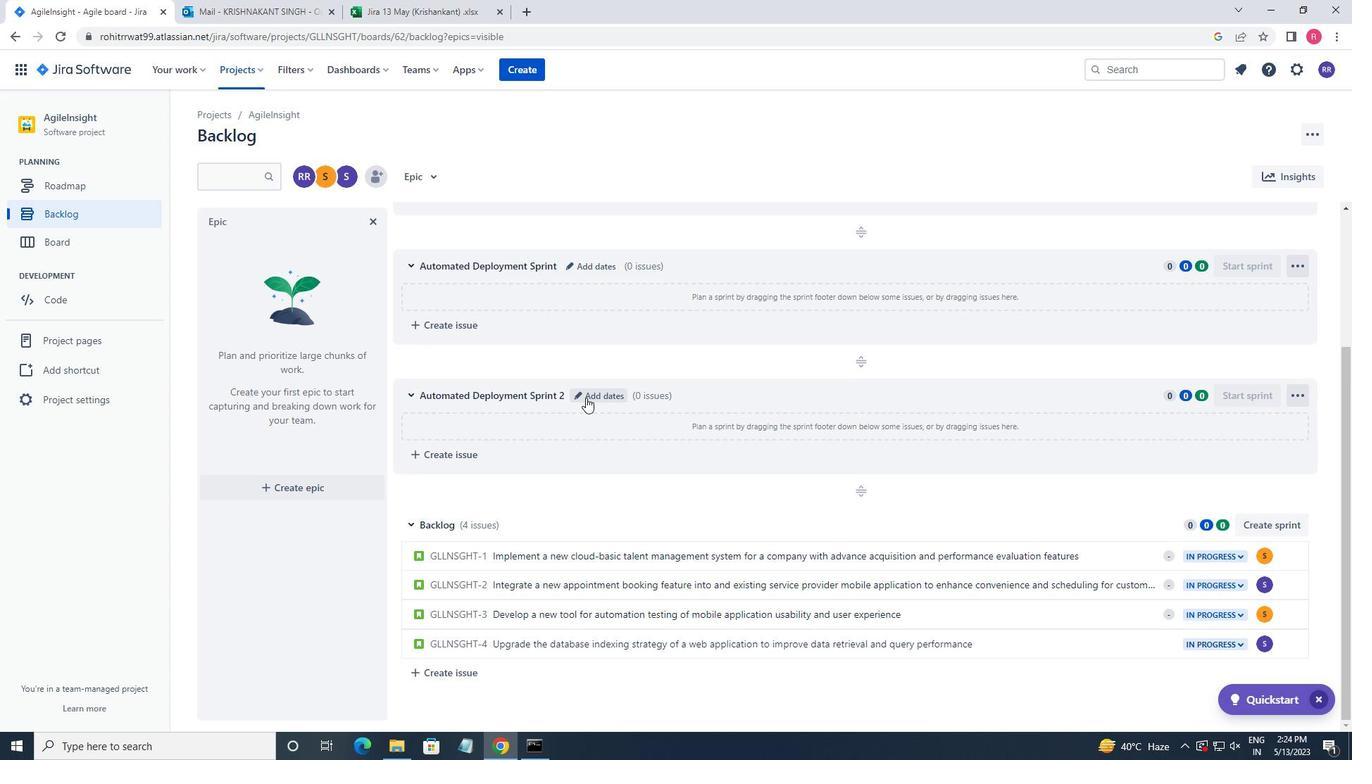 
Action: Key pressed <Key.backspace><Key.enter>
Screenshot: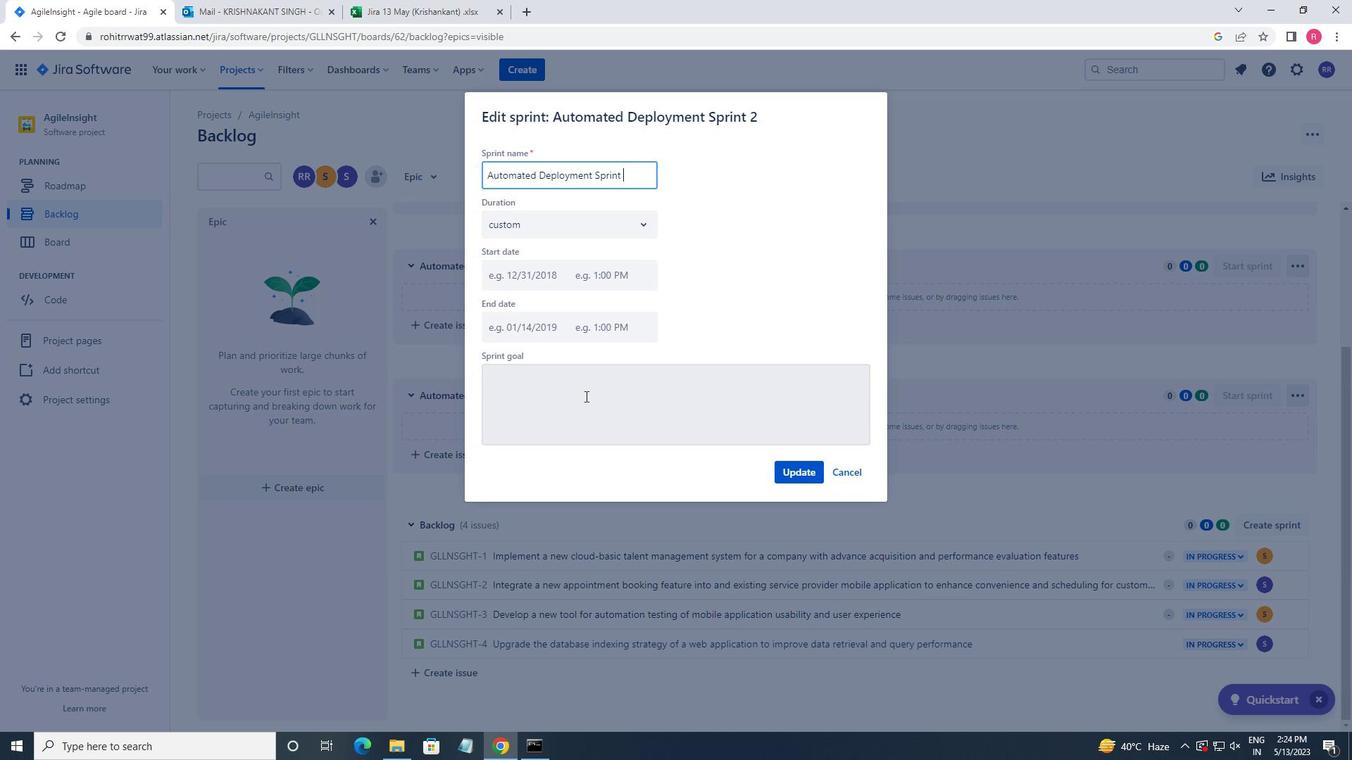 
Action: Mouse moved to (576, 388)
Screenshot: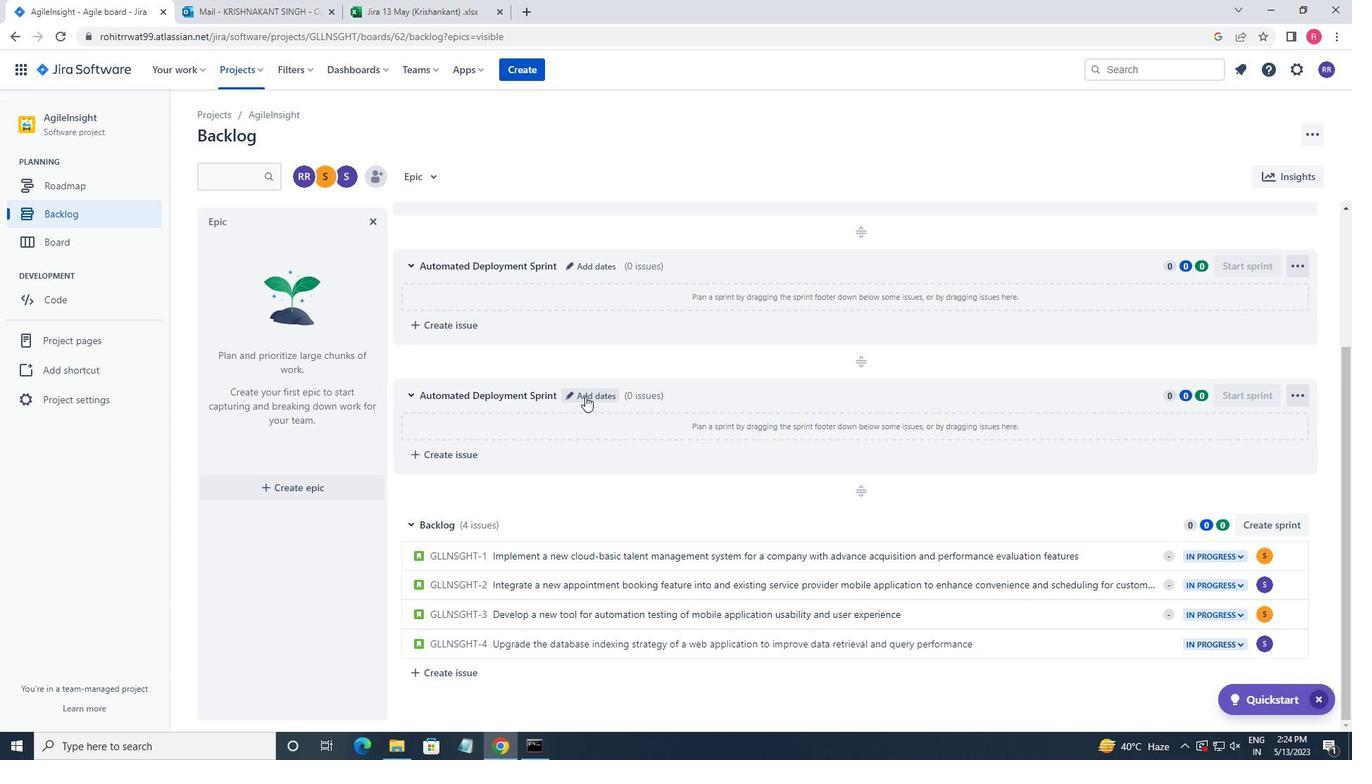 
Action: Mouse scrolled (576, 389) with delta (0, 0)
Screenshot: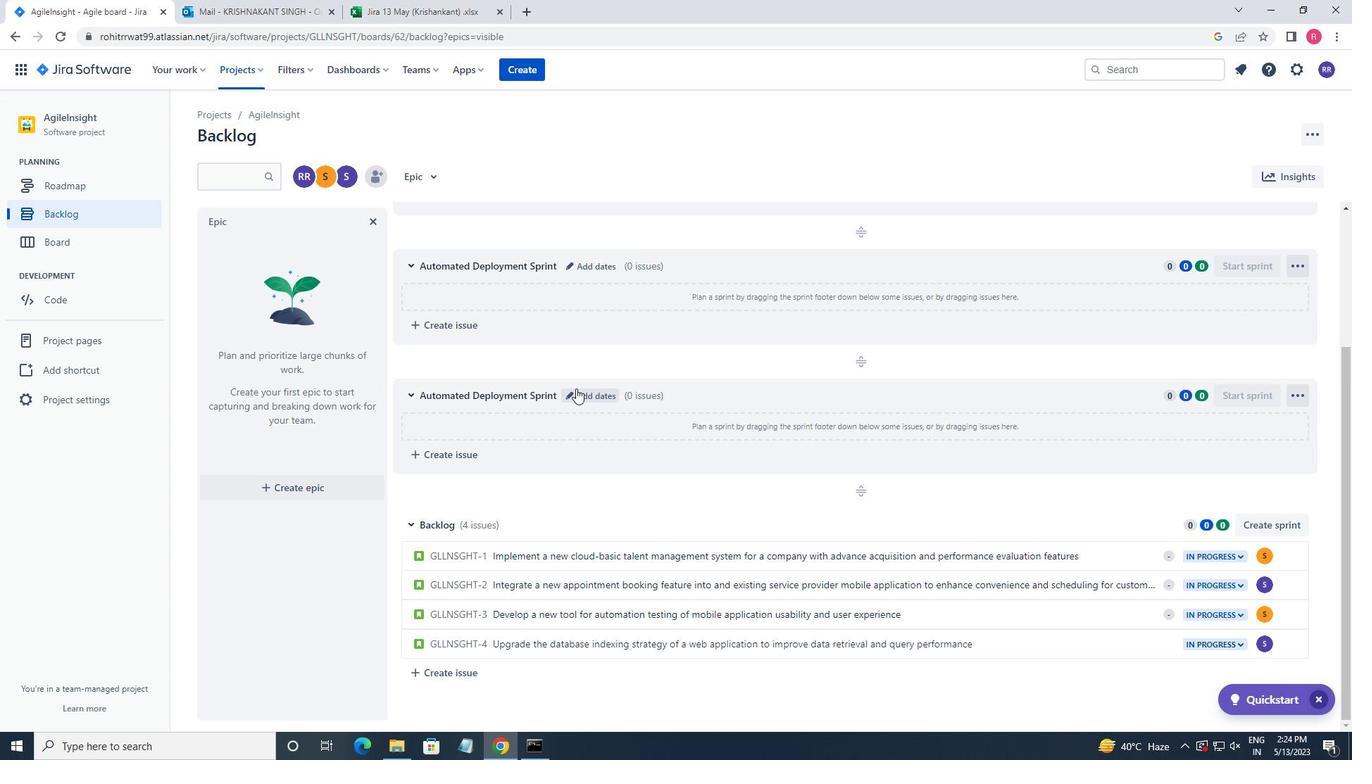
Action: Mouse scrolled (576, 389) with delta (0, 0)
Screenshot: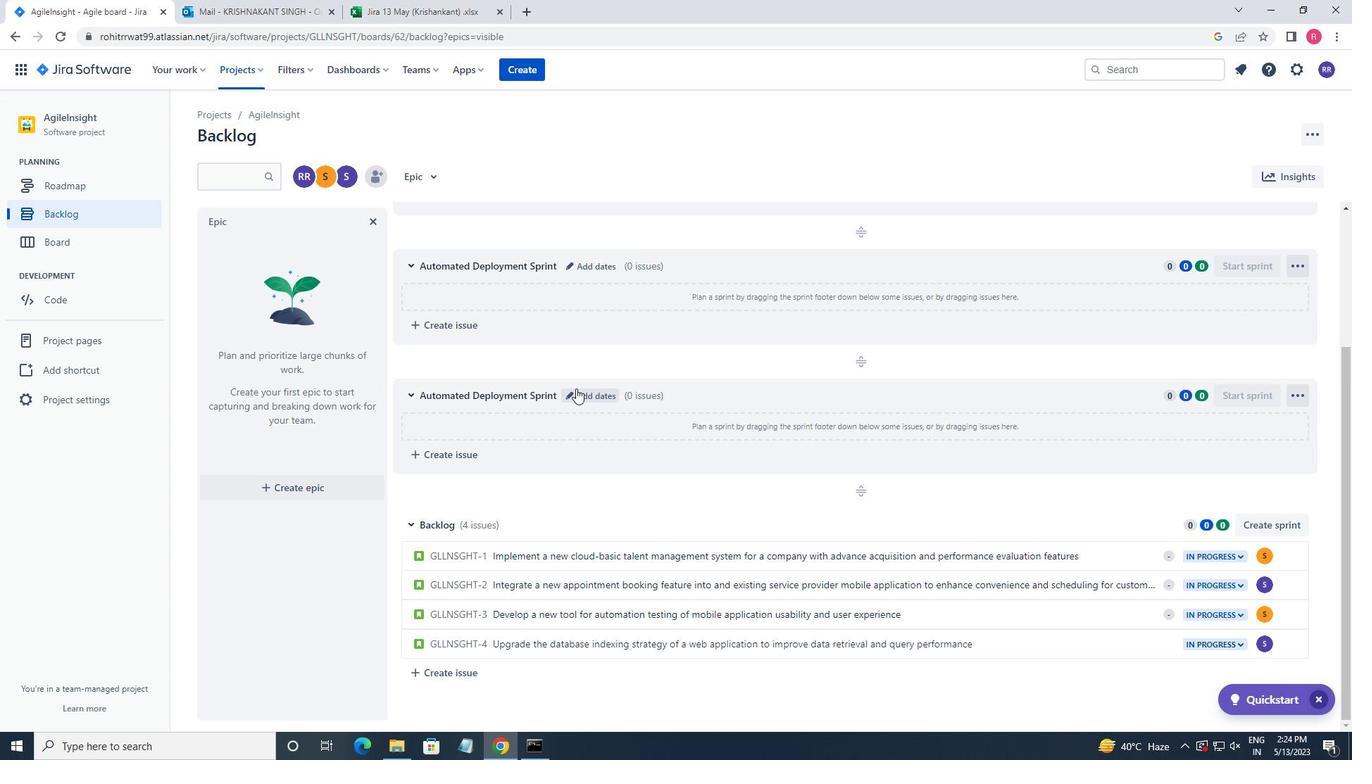 
Action: Mouse scrolled (576, 389) with delta (0, 0)
Screenshot: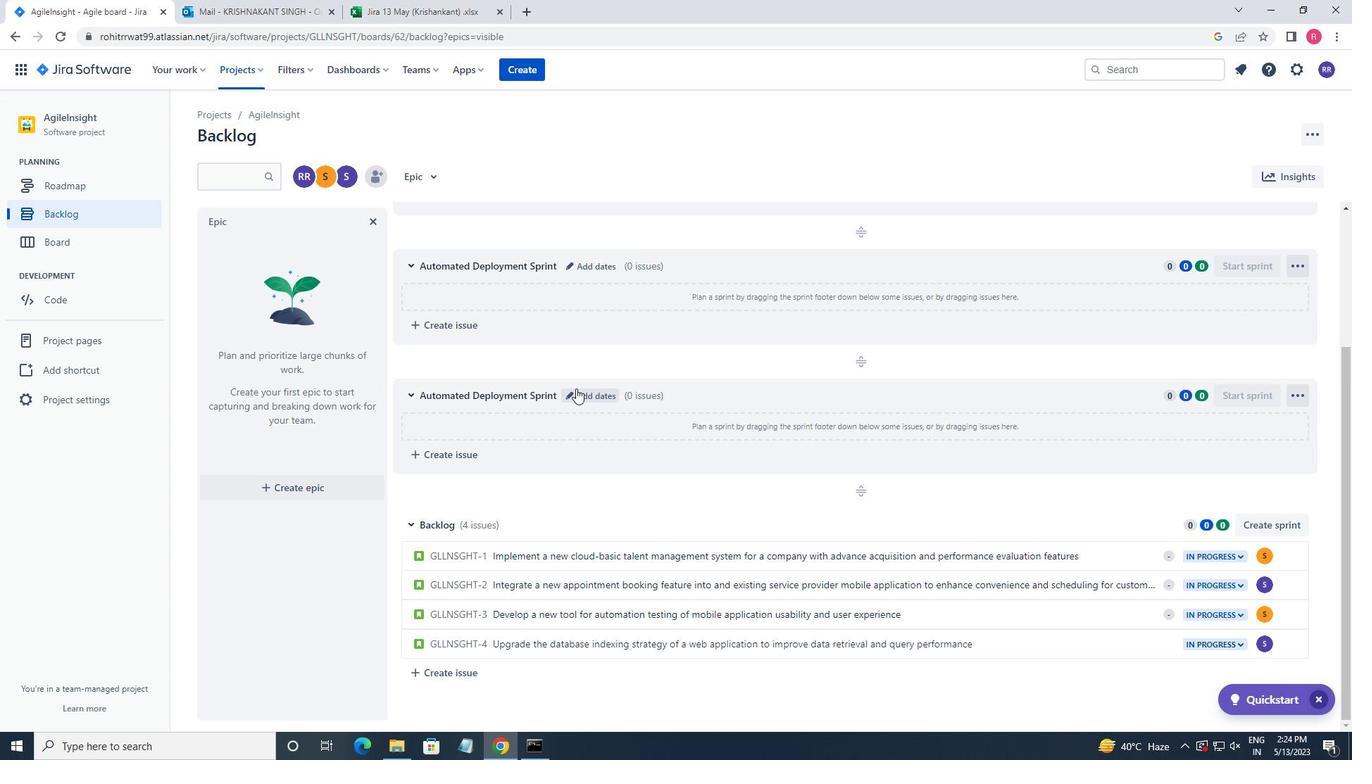 
Action: Mouse scrolled (576, 389) with delta (0, 0)
Screenshot: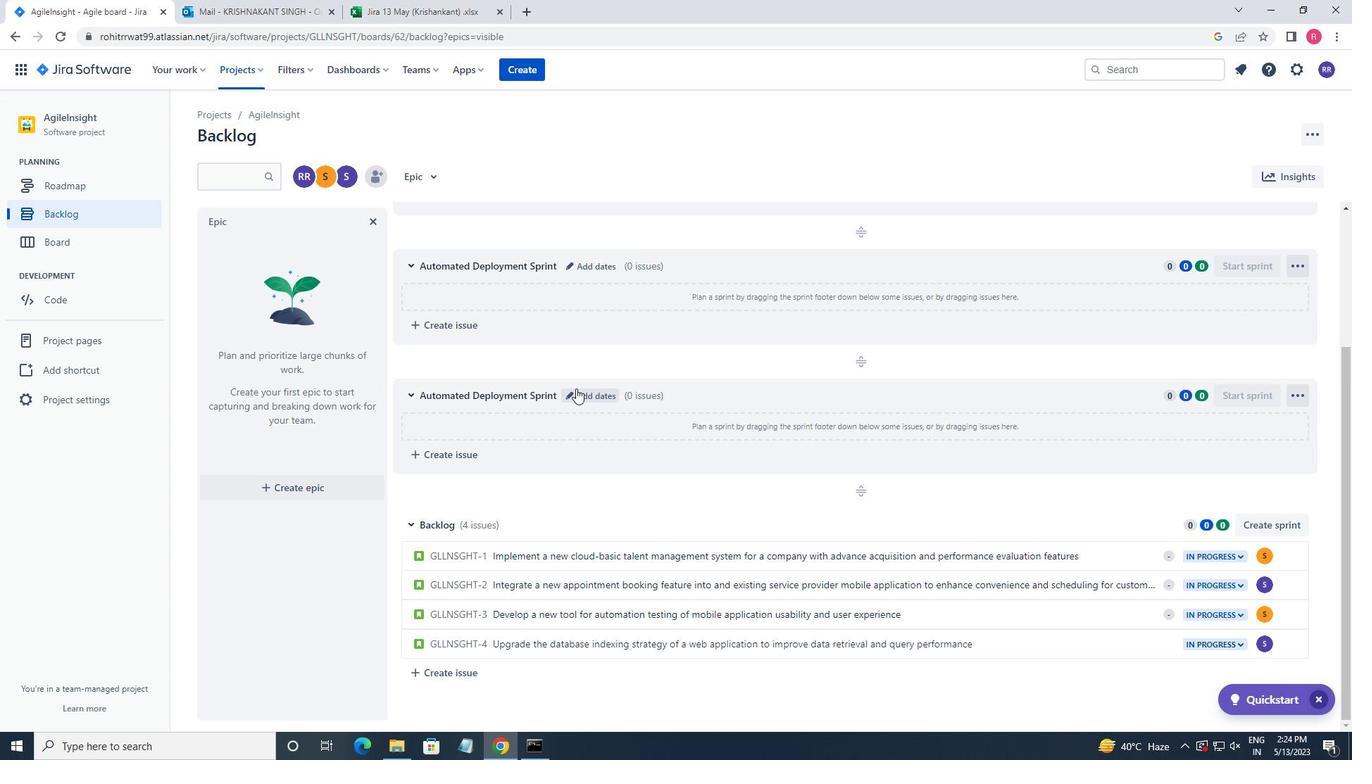 
Action: Mouse scrolled (576, 389) with delta (0, 0)
Screenshot: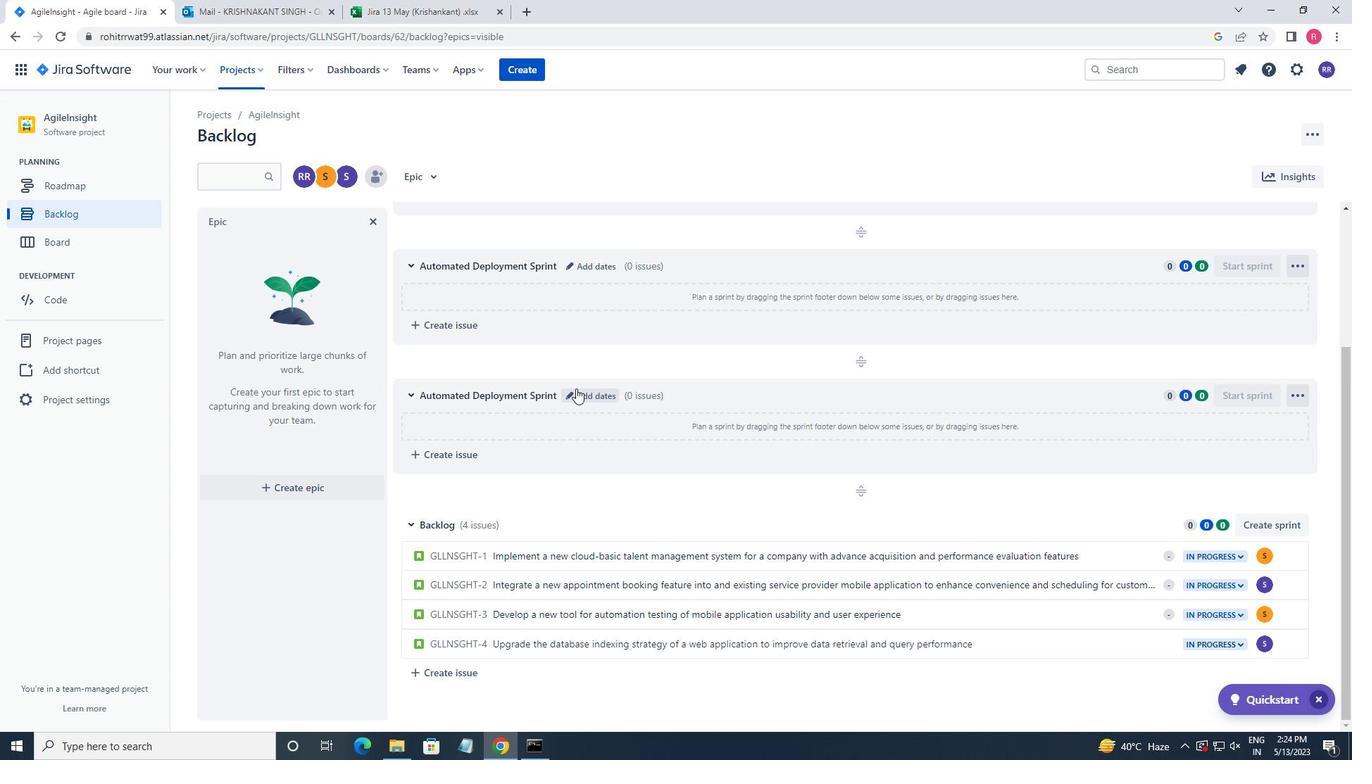 
Action: Mouse scrolled (576, 389) with delta (0, 0)
Screenshot: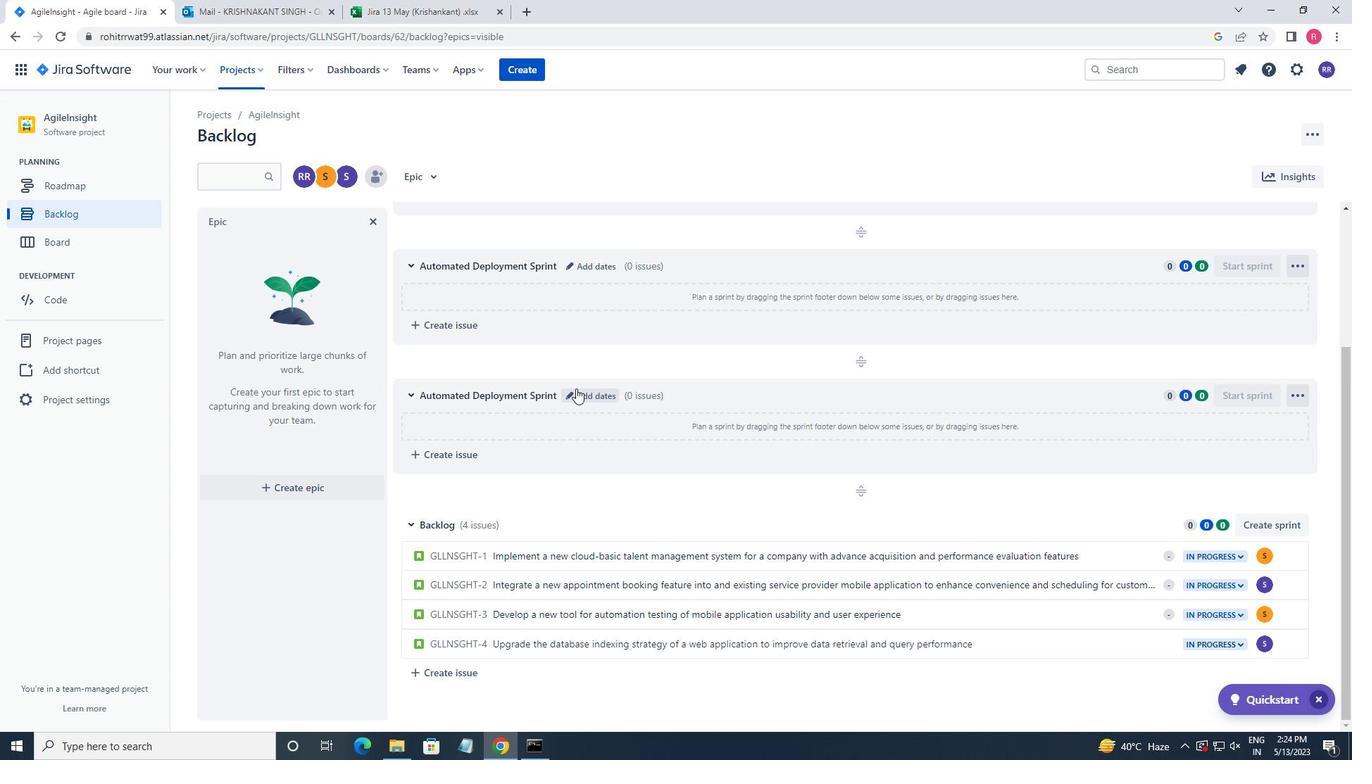 
Action: Mouse moved to (576, 388)
Screenshot: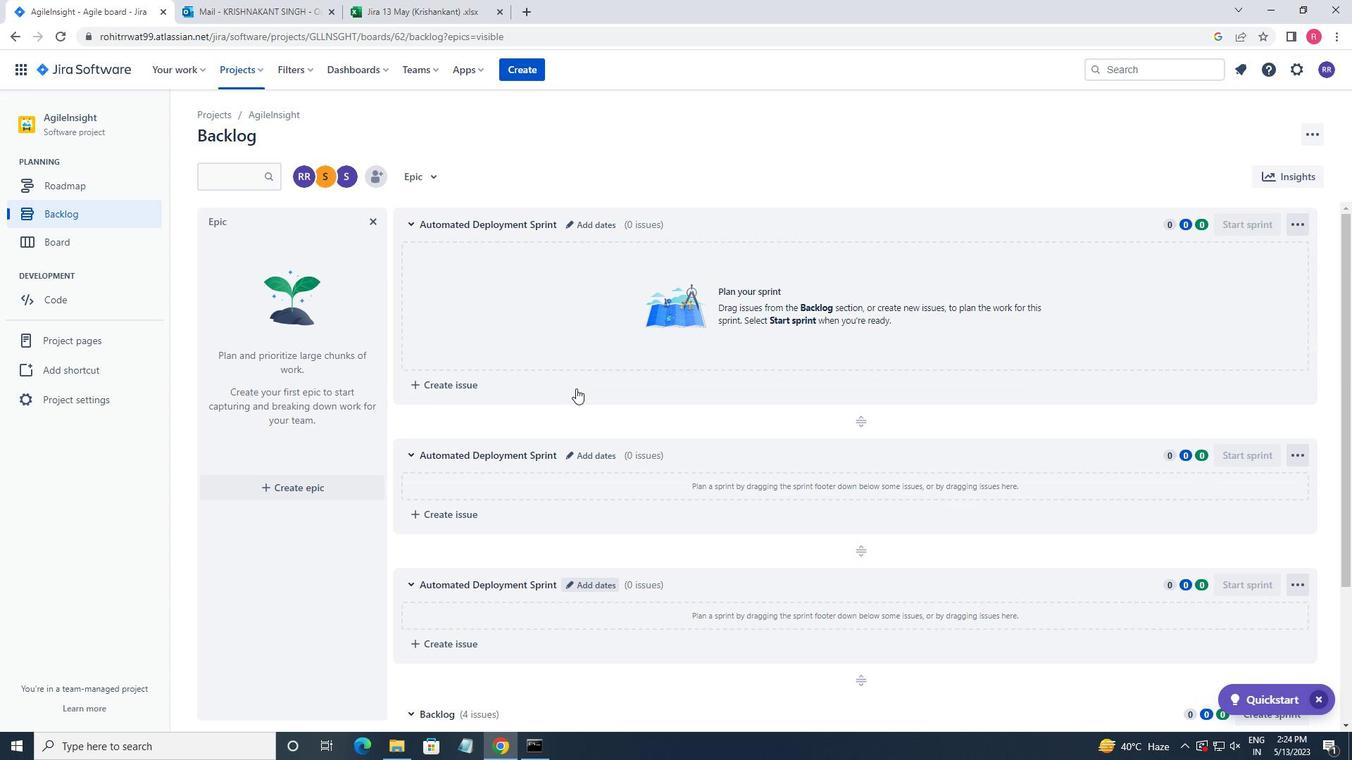 
